 Task: Look for space in Tsiombe, Madagascar from 2nd September, 2023 to 5th September, 2023 for 1 adult in price range Rs.5000 to Rs.10000. Place can be private room with 1  bedroom having 1 bed and 1 bathroom. Property type can be house, flat, guest house, hotel. Booking option can be shelf check-in. Required host language is English.
Action: Mouse moved to (554, 75)
Screenshot: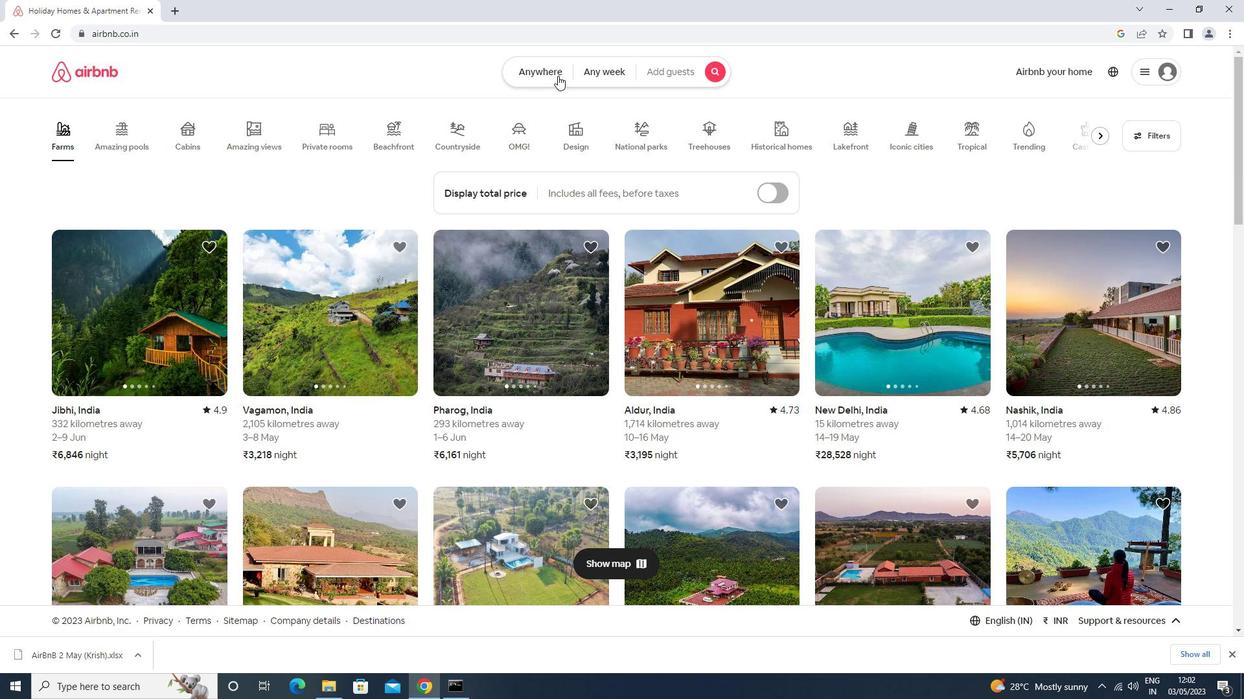 
Action: Mouse pressed left at (554, 75)
Screenshot: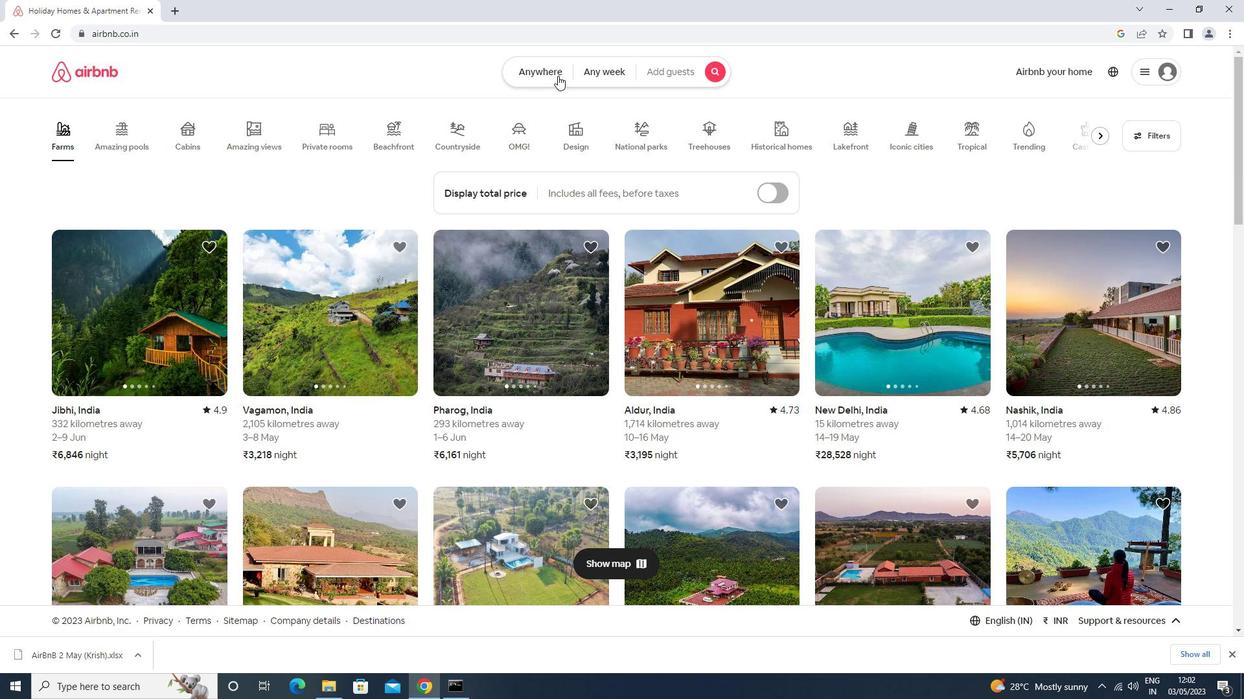 
Action: Mouse moved to (414, 126)
Screenshot: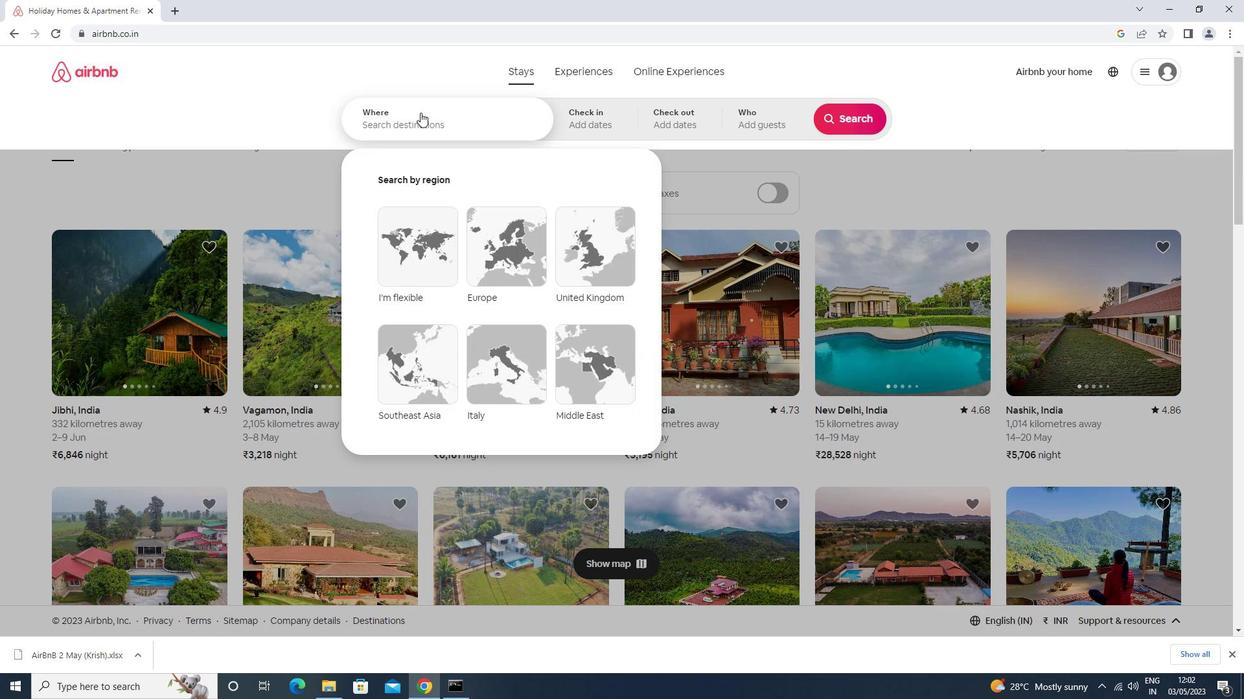 
Action: Mouse pressed left at (414, 126)
Screenshot: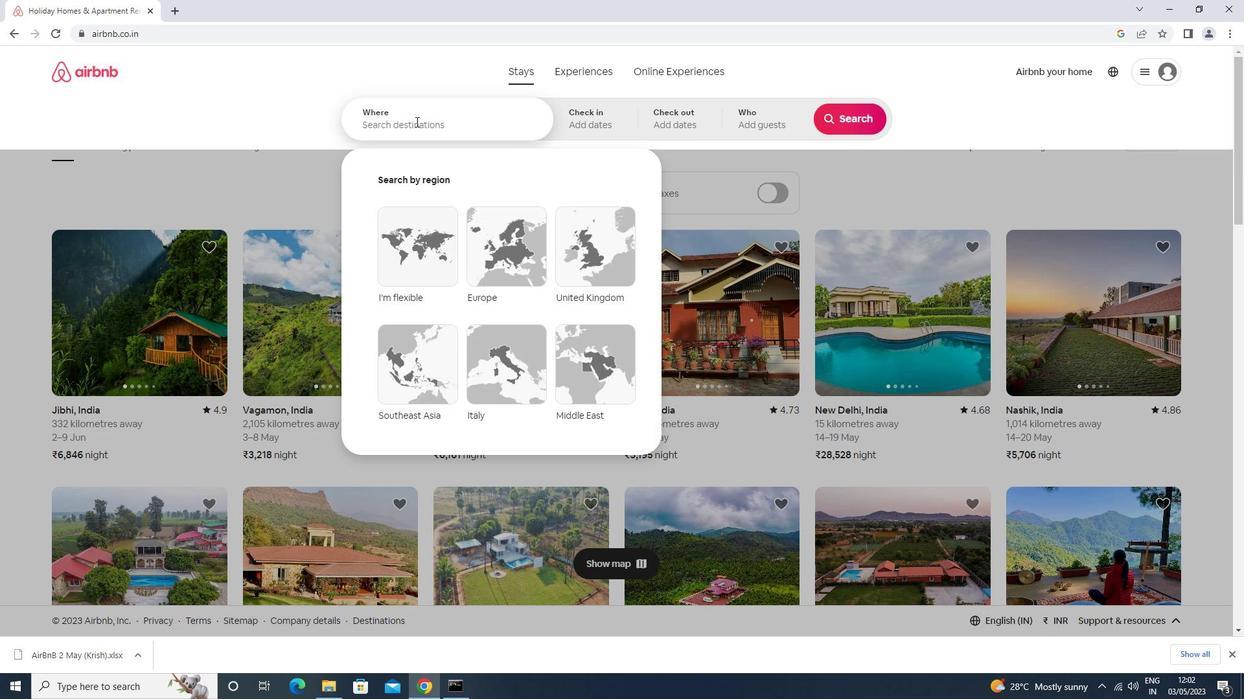 
Action: Mouse moved to (405, 130)
Screenshot: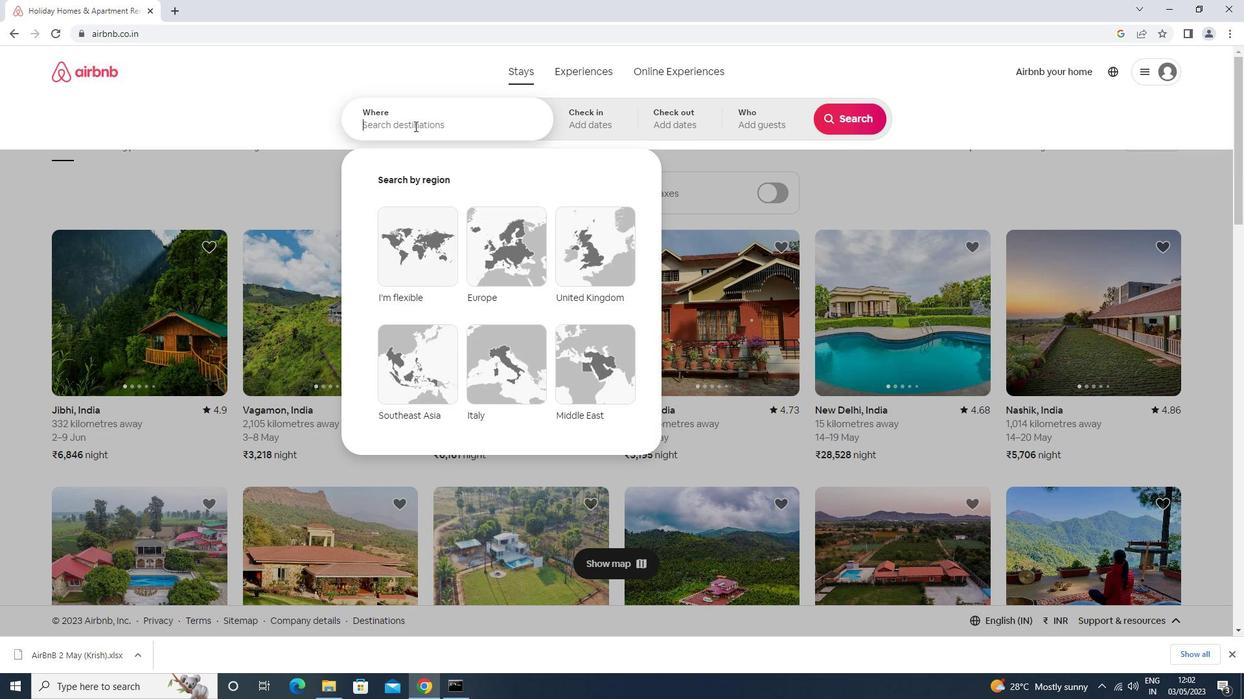 
Action: Key pressed t<Key.caps_lock><Key.caps_lock><Key.caps_lock>sisombe
Screenshot: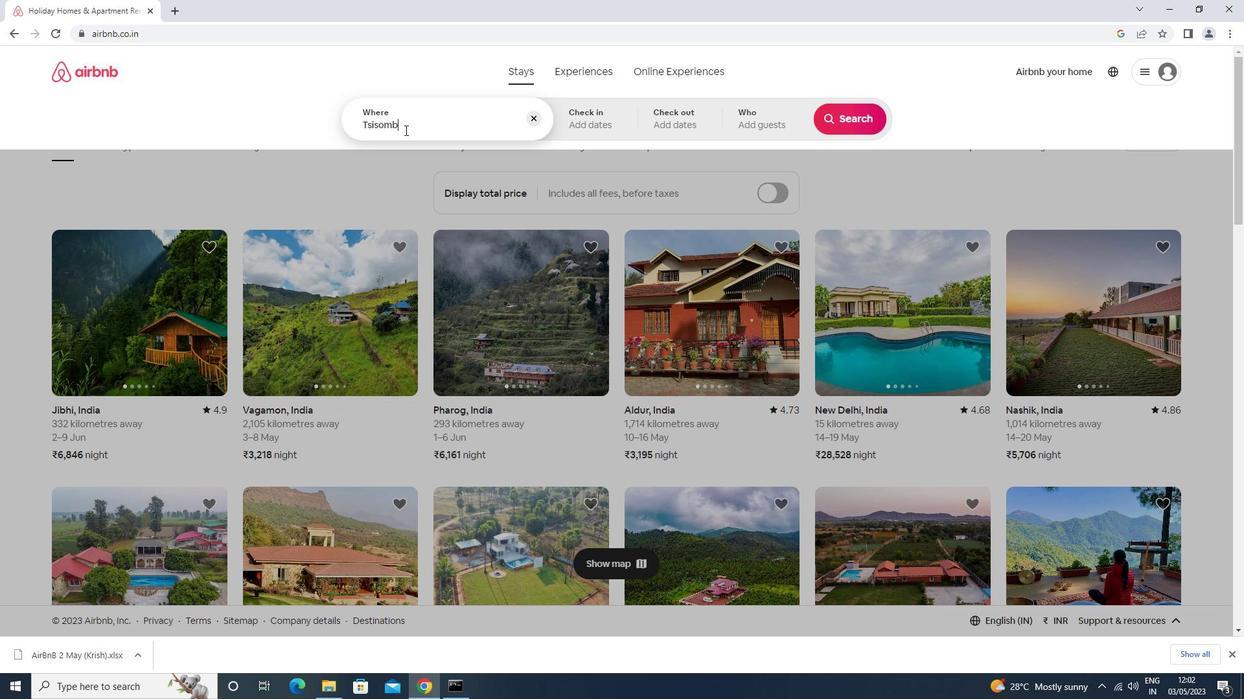 
Action: Mouse moved to (405, 132)
Screenshot: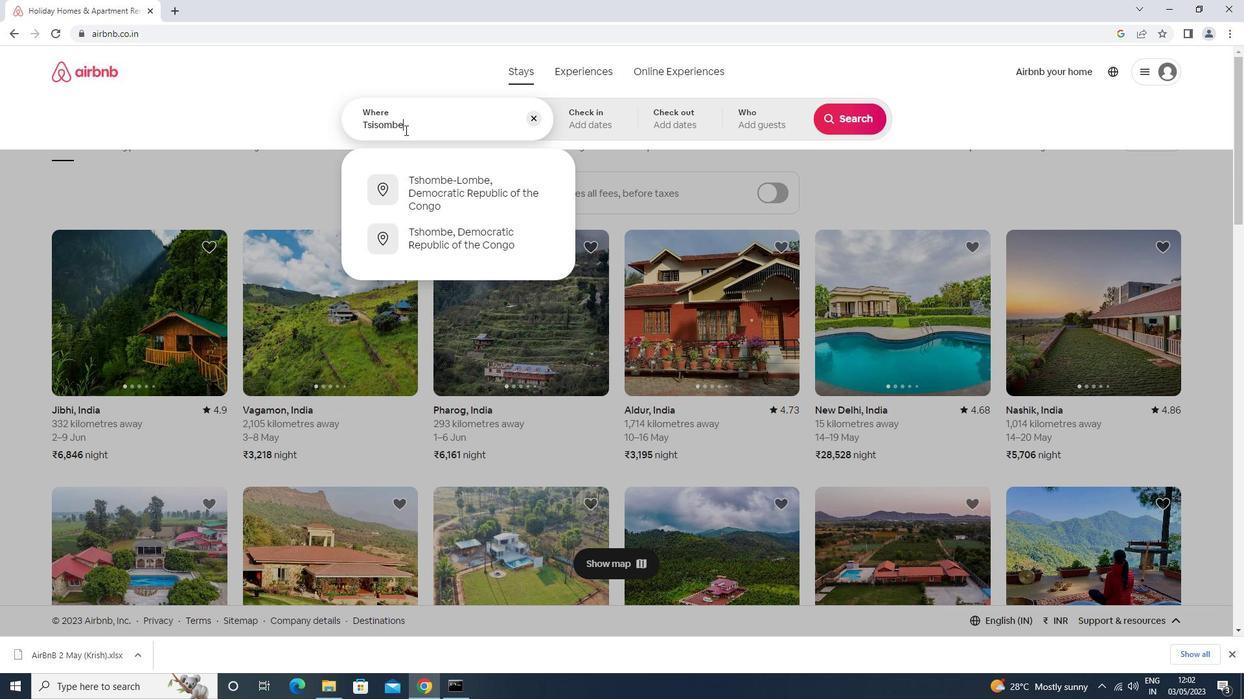 
Action: Key pressed <Key.enter>
Screenshot: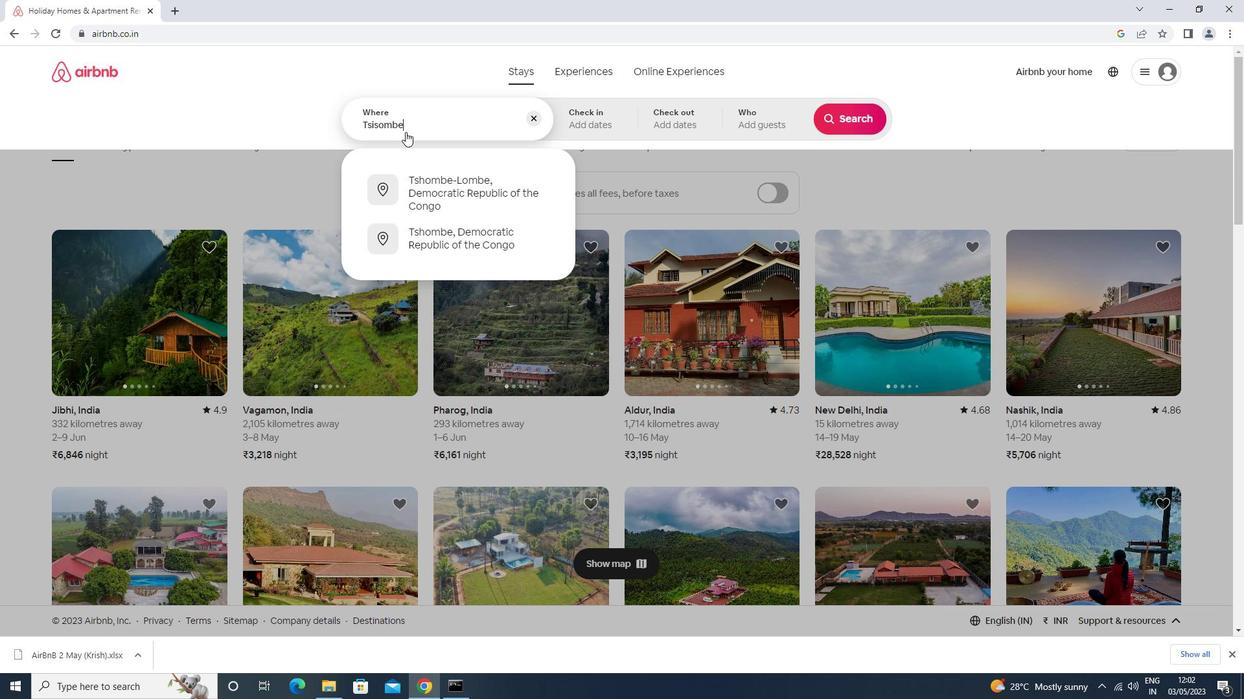 
Action: Mouse moved to (847, 229)
Screenshot: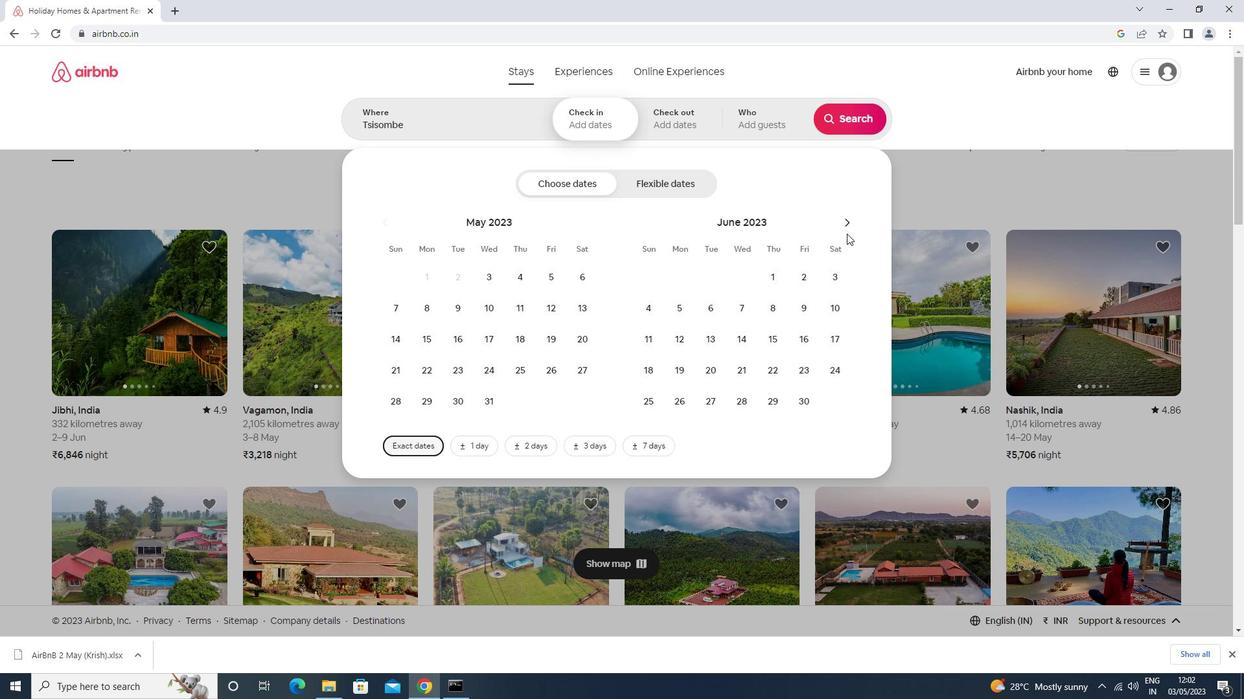 
Action: Mouse pressed left at (847, 229)
Screenshot: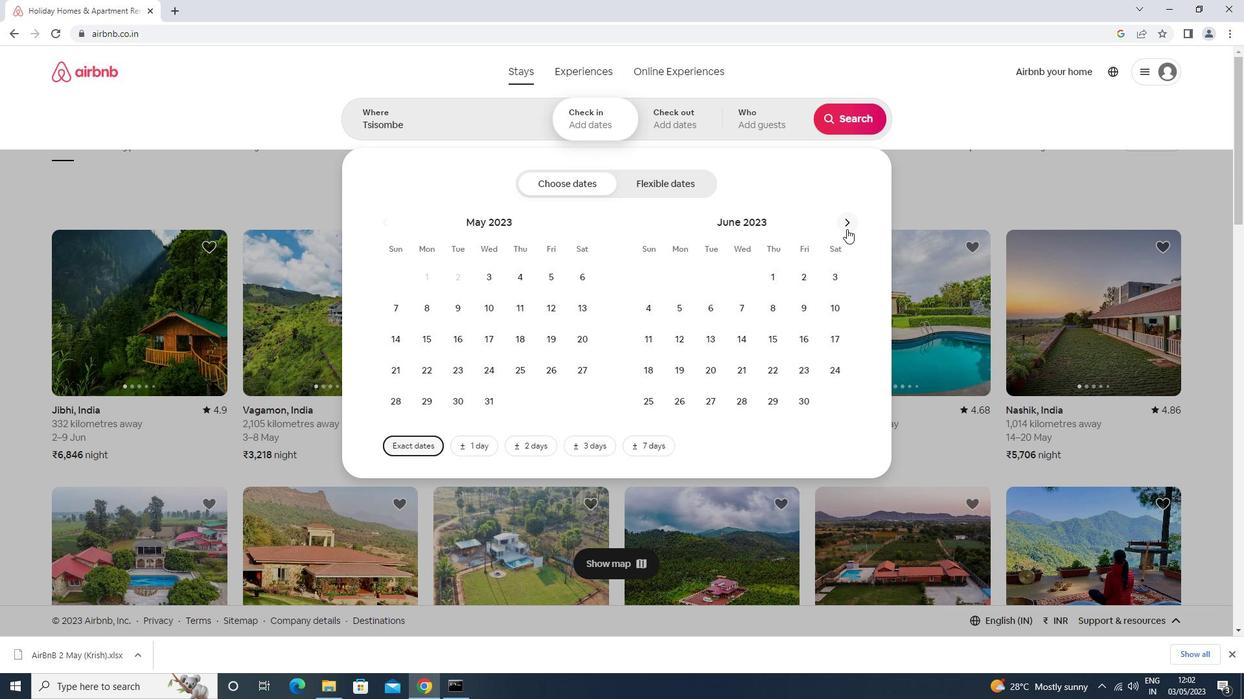 
Action: Mouse pressed left at (847, 229)
Screenshot: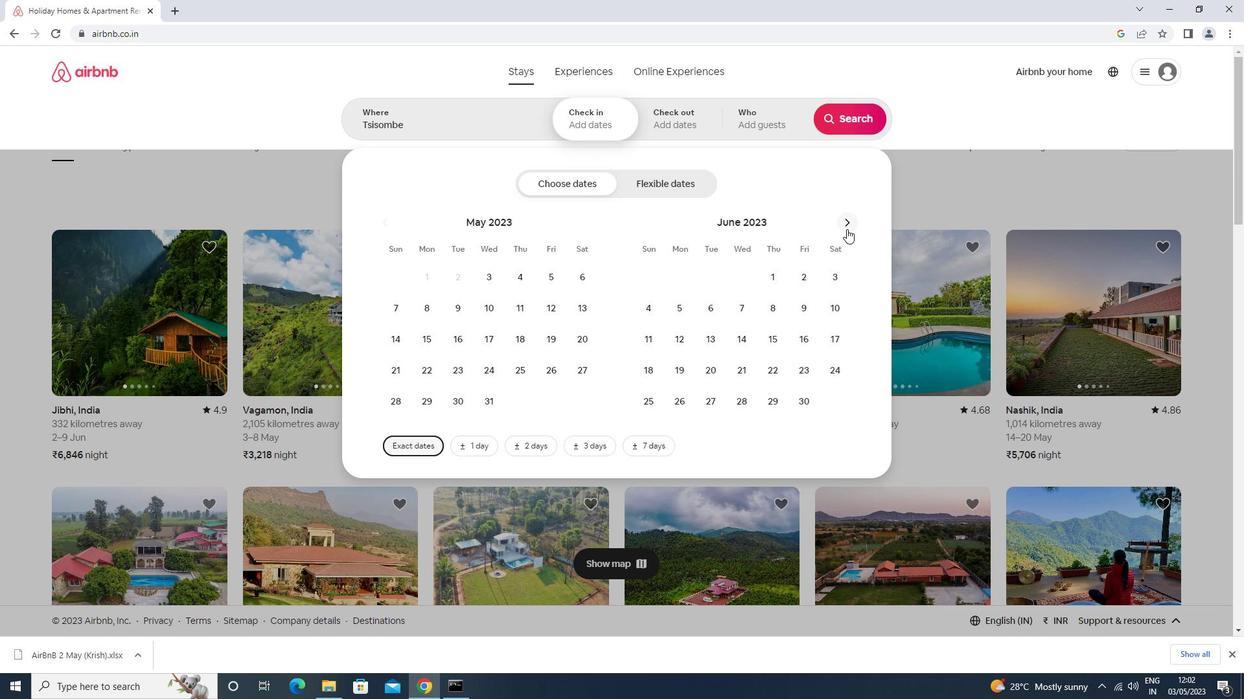 
Action: Mouse pressed left at (847, 229)
Screenshot: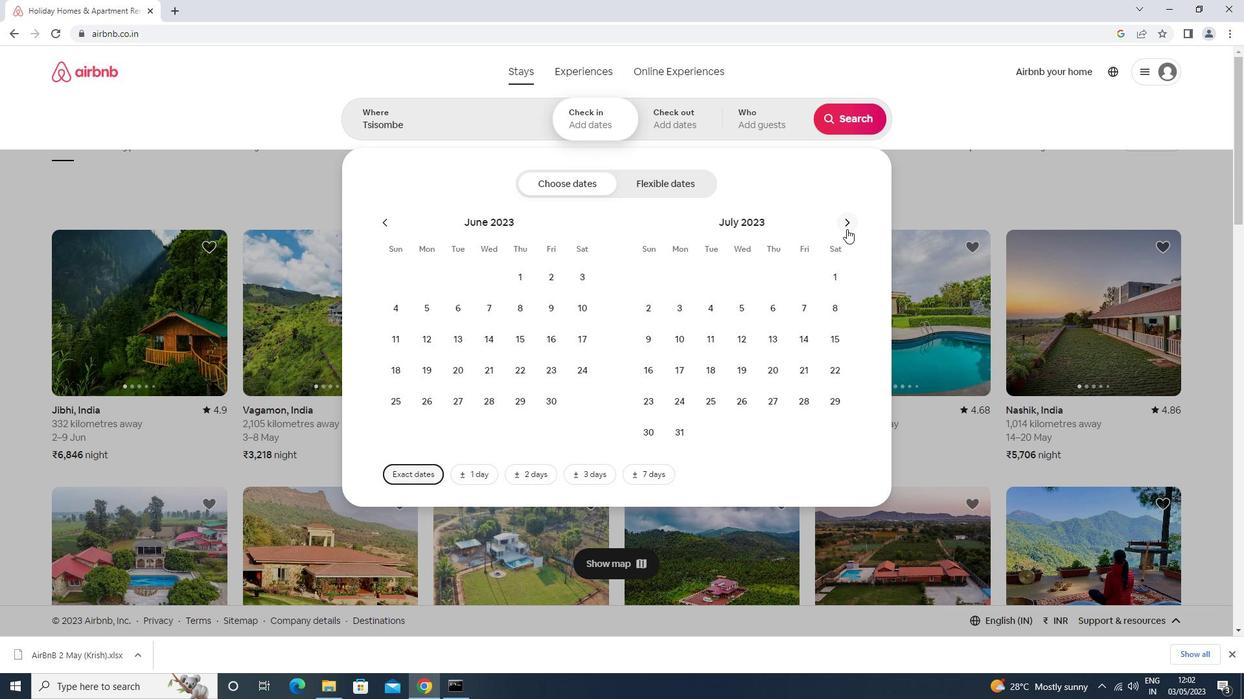 
Action: Mouse moved to (850, 226)
Screenshot: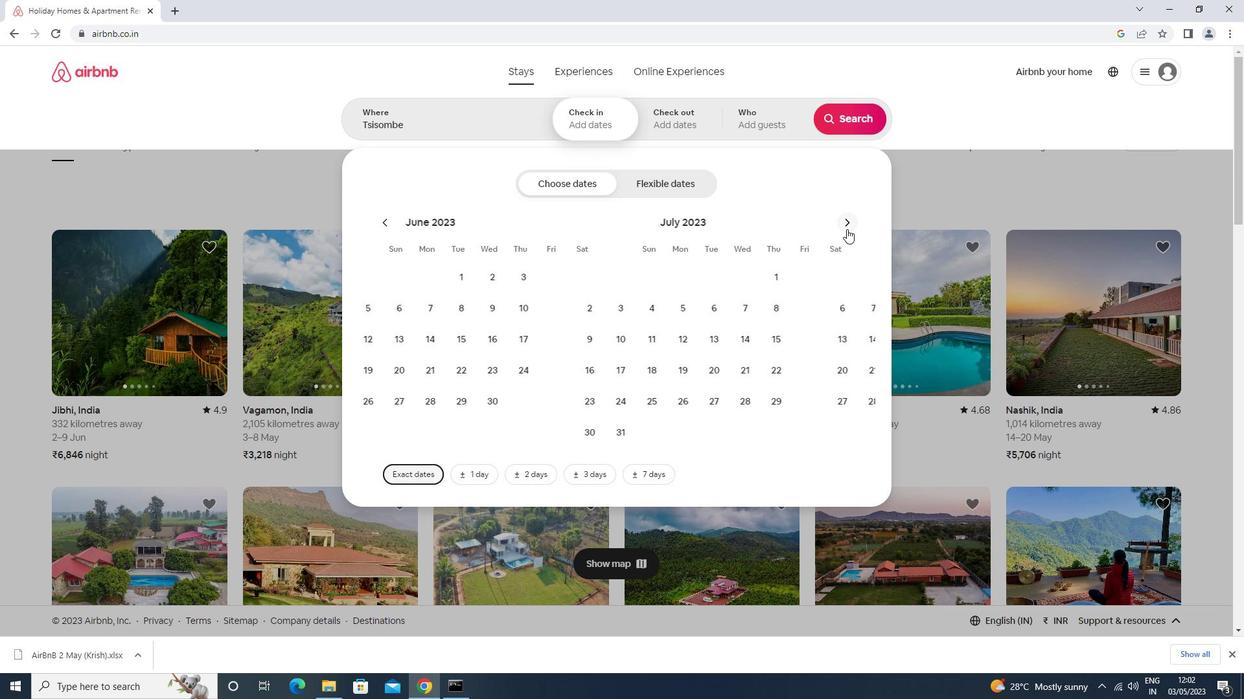 
Action: Mouse pressed left at (850, 226)
Screenshot: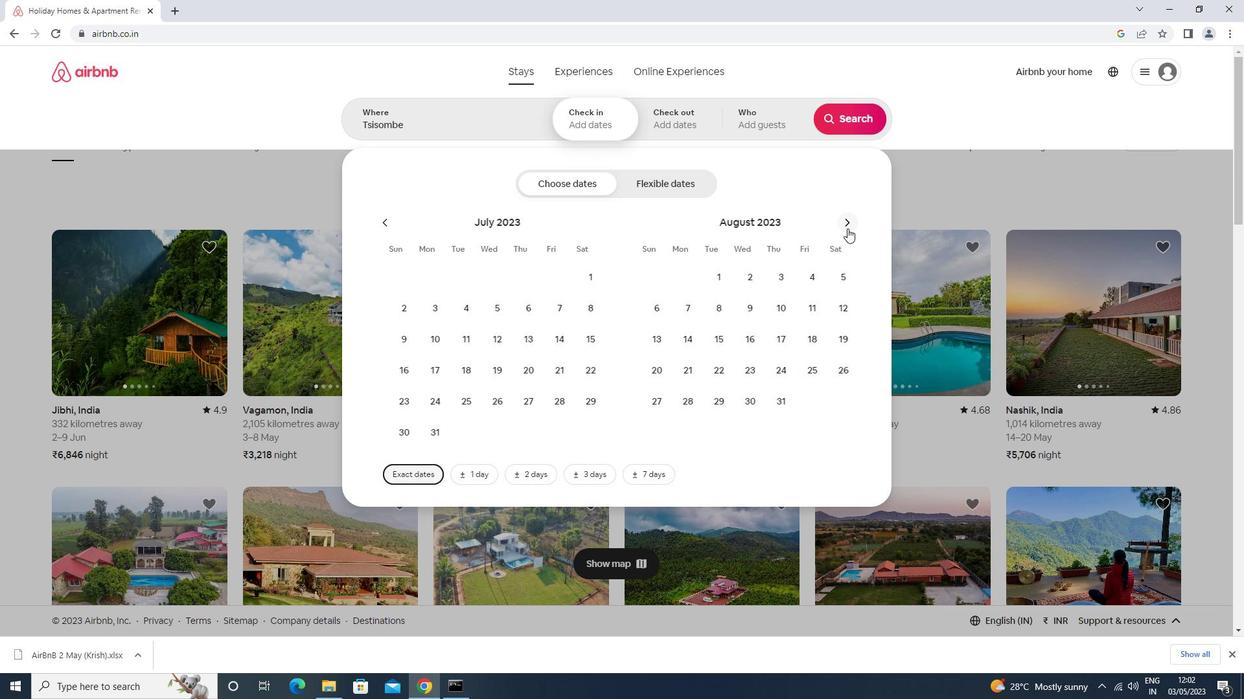 
Action: Mouse moved to (838, 281)
Screenshot: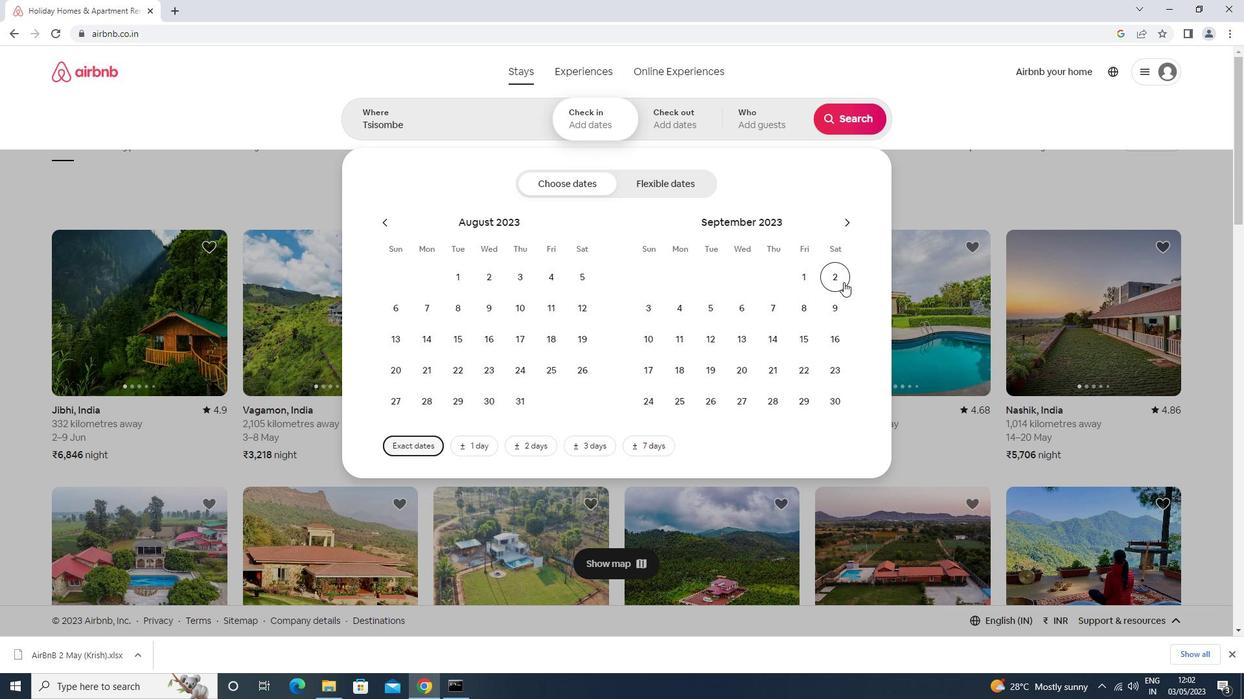 
Action: Mouse pressed left at (838, 281)
Screenshot: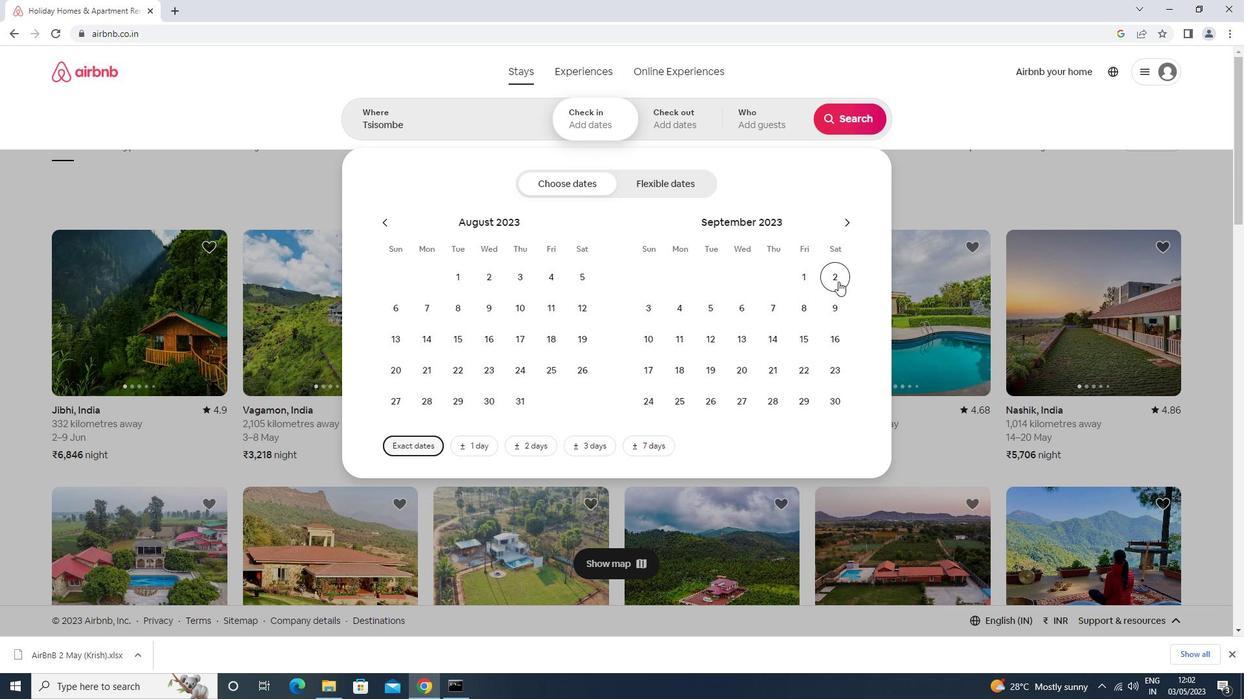 
Action: Mouse moved to (705, 308)
Screenshot: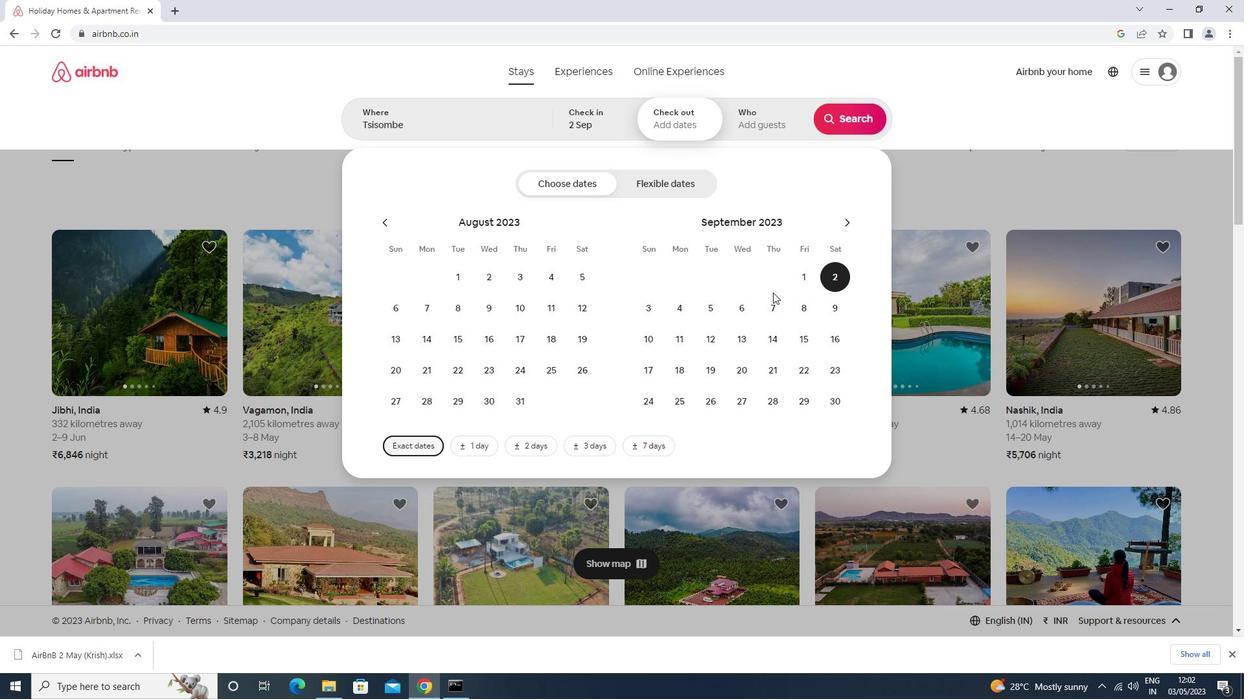 
Action: Mouse pressed left at (705, 308)
Screenshot: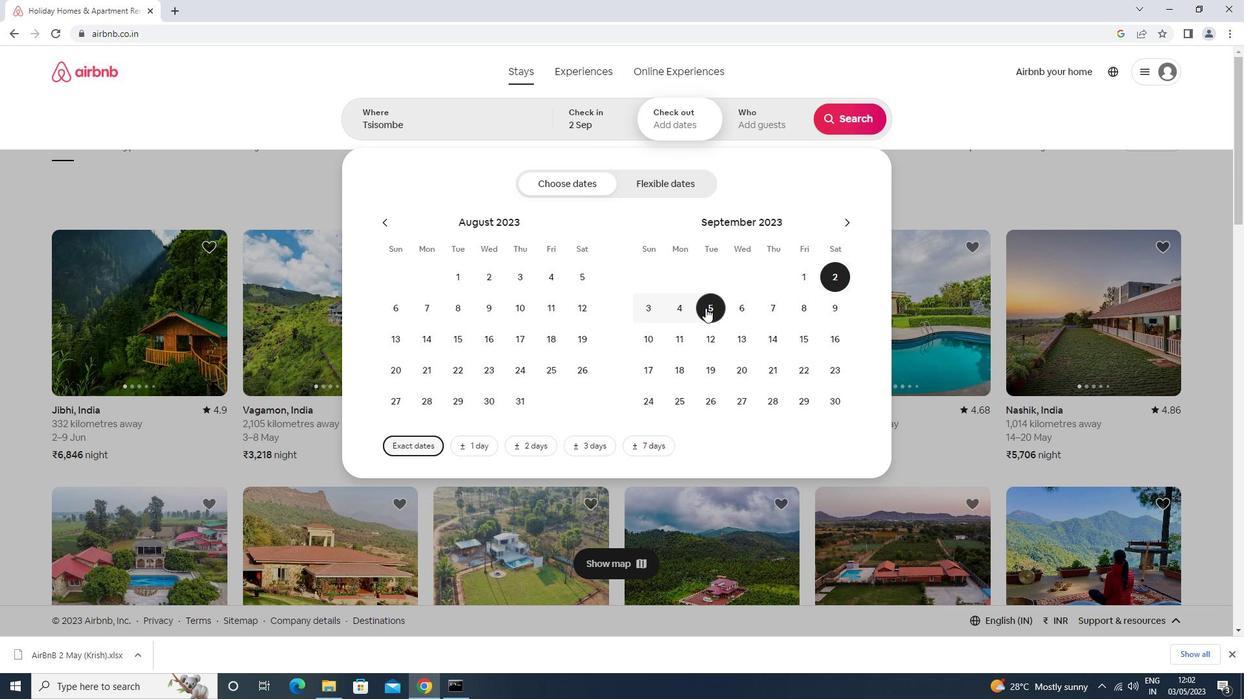 
Action: Mouse moved to (743, 122)
Screenshot: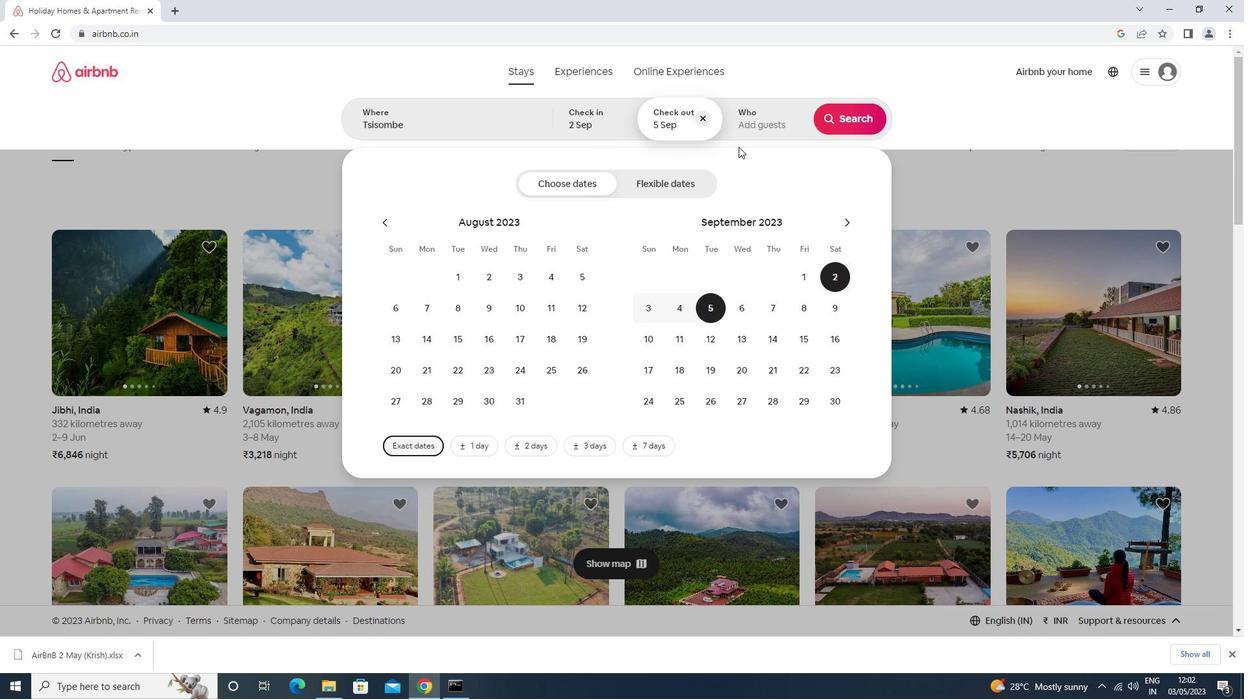 
Action: Mouse pressed left at (743, 122)
Screenshot: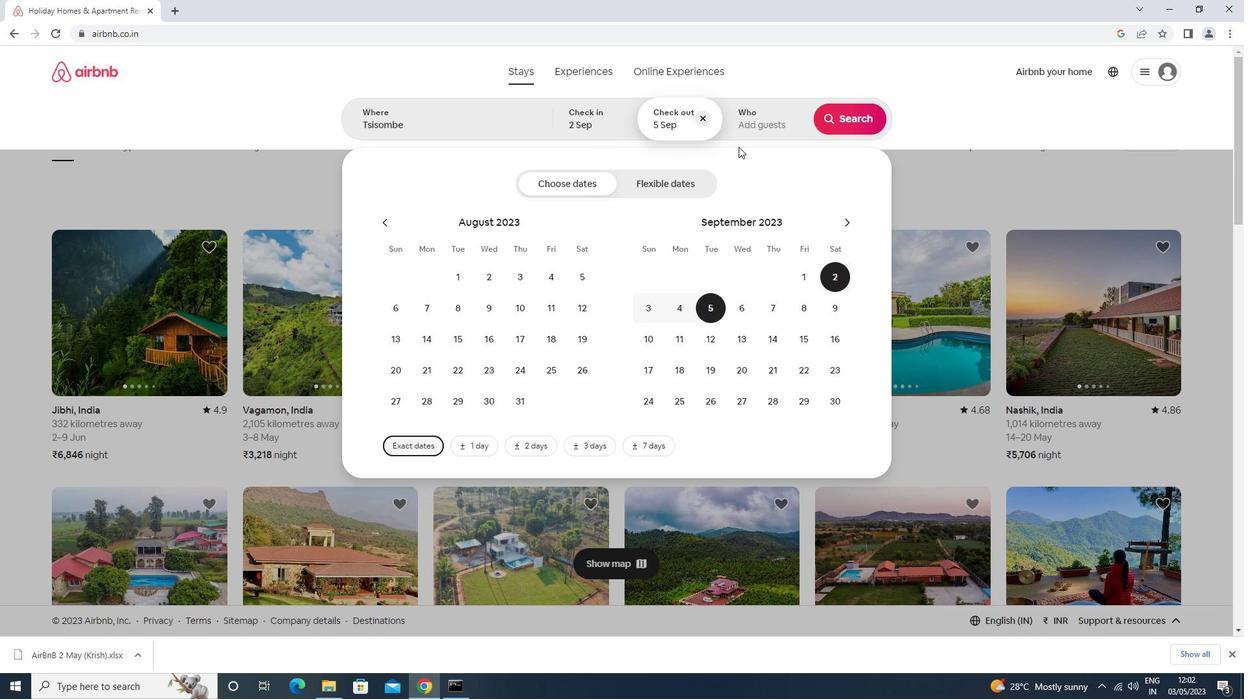 
Action: Mouse moved to (850, 190)
Screenshot: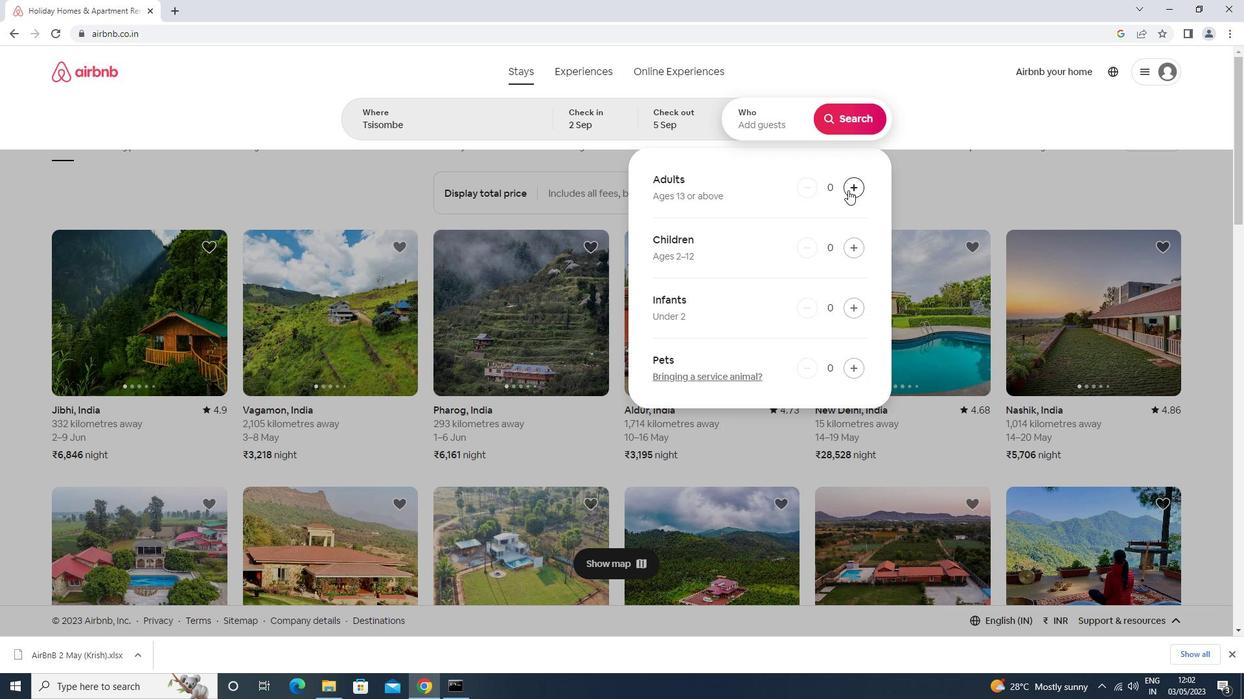 
Action: Mouse pressed left at (850, 190)
Screenshot: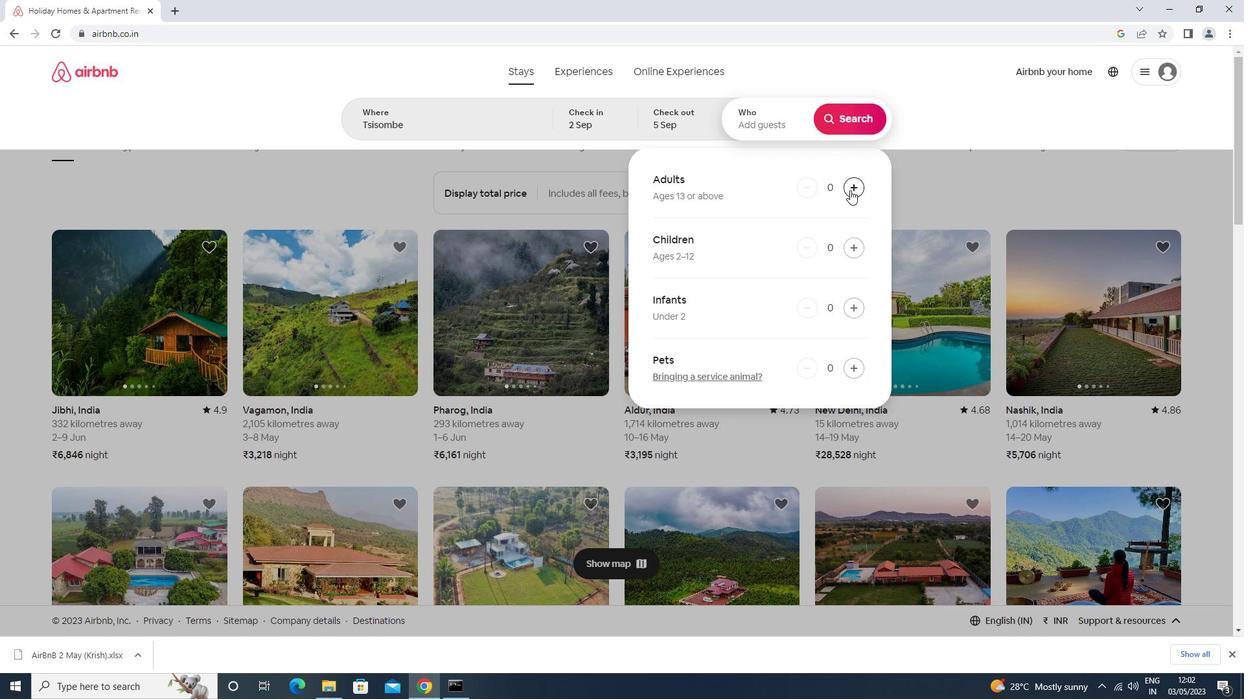 
Action: Mouse moved to (855, 119)
Screenshot: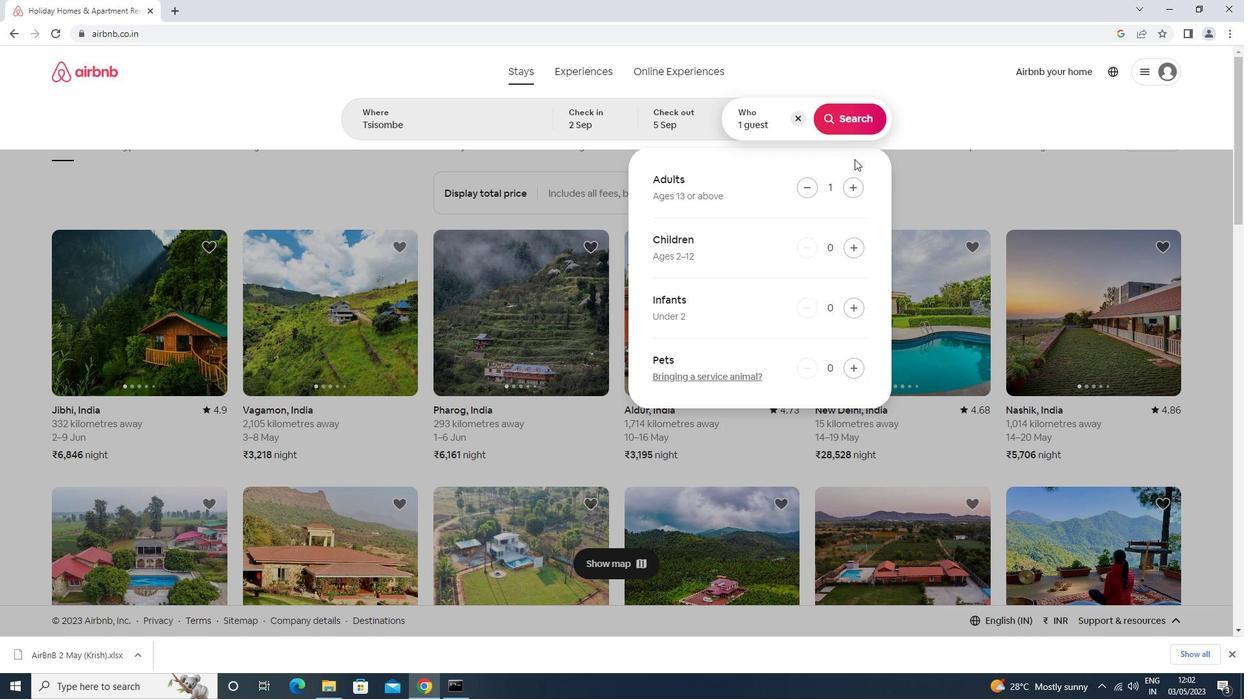 
Action: Mouse pressed left at (855, 119)
Screenshot: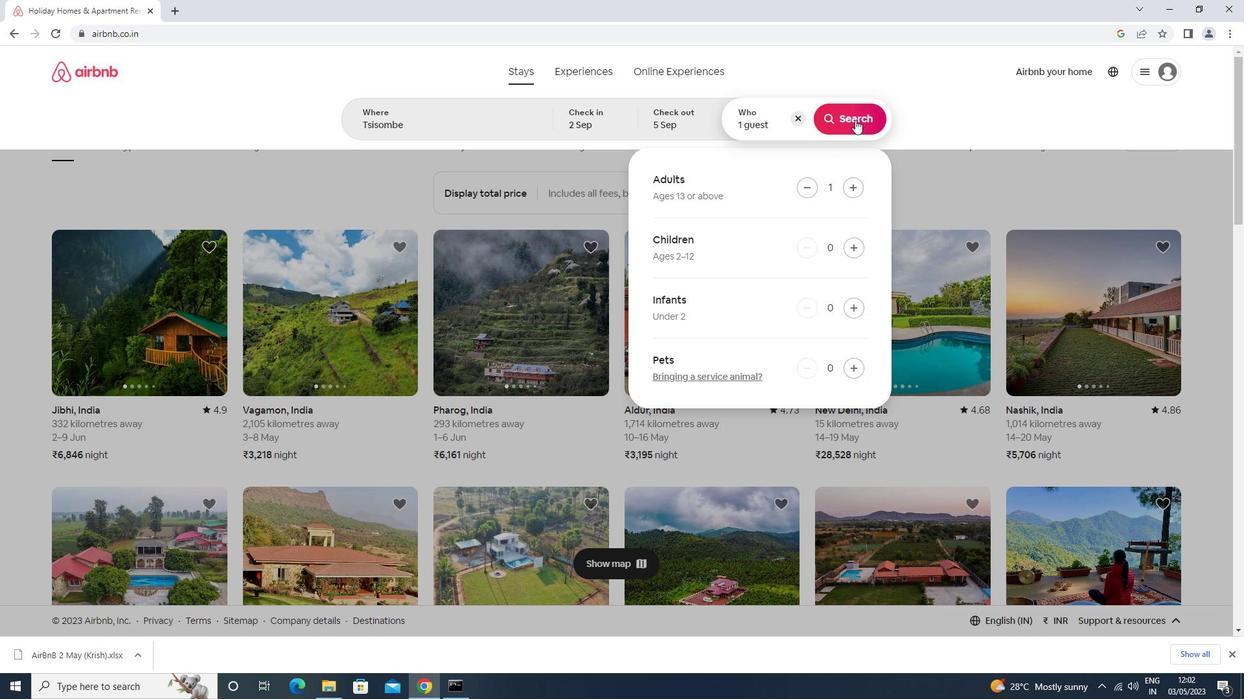
Action: Mouse moved to (1186, 131)
Screenshot: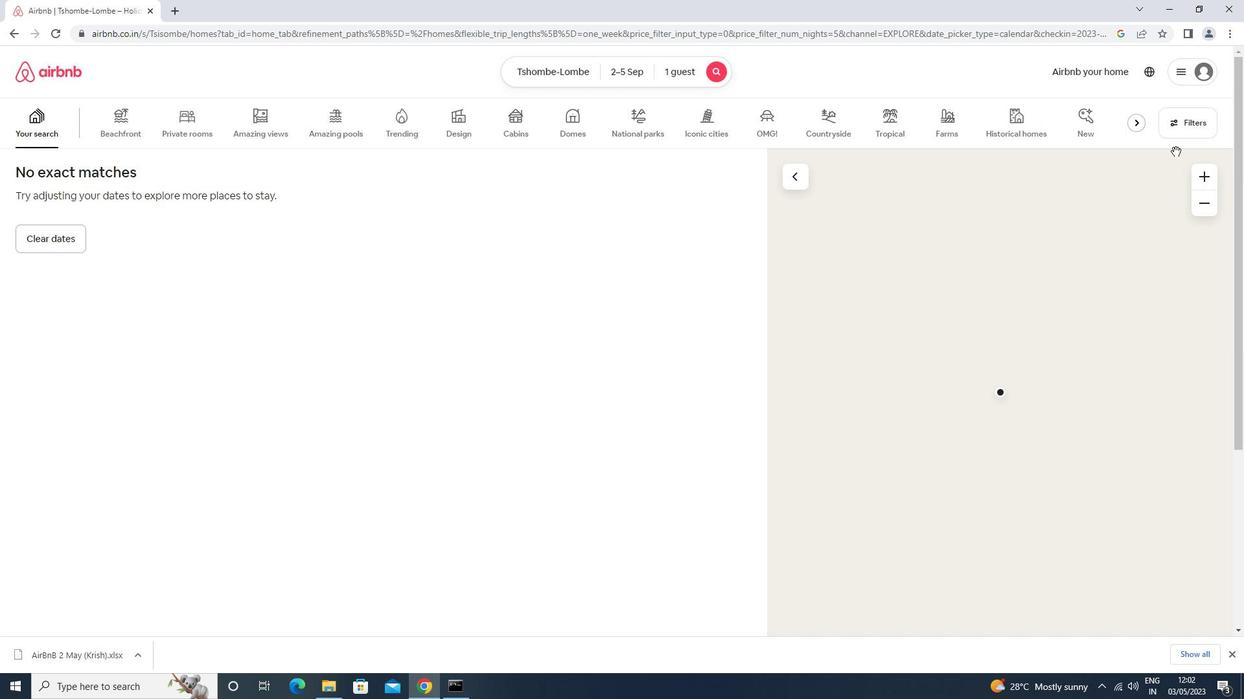 
Action: Mouse pressed left at (1186, 131)
Screenshot: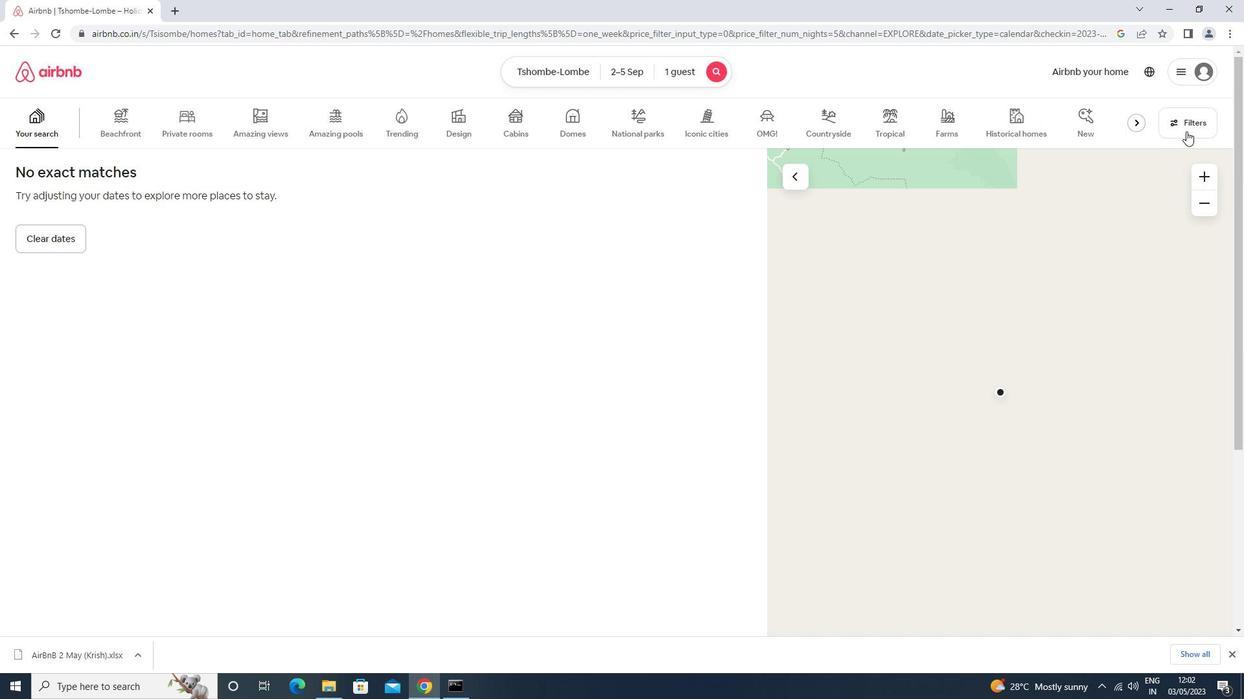 
Action: Mouse moved to (534, 208)
Screenshot: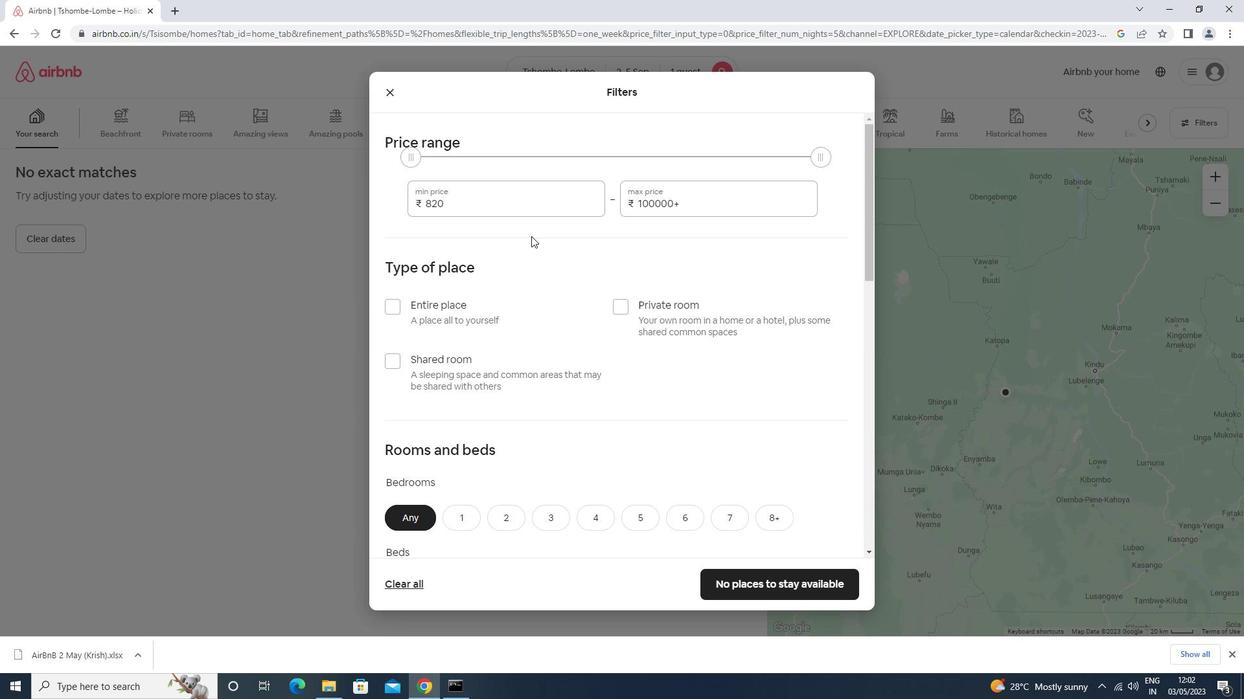 
Action: Mouse pressed left at (534, 208)
Screenshot: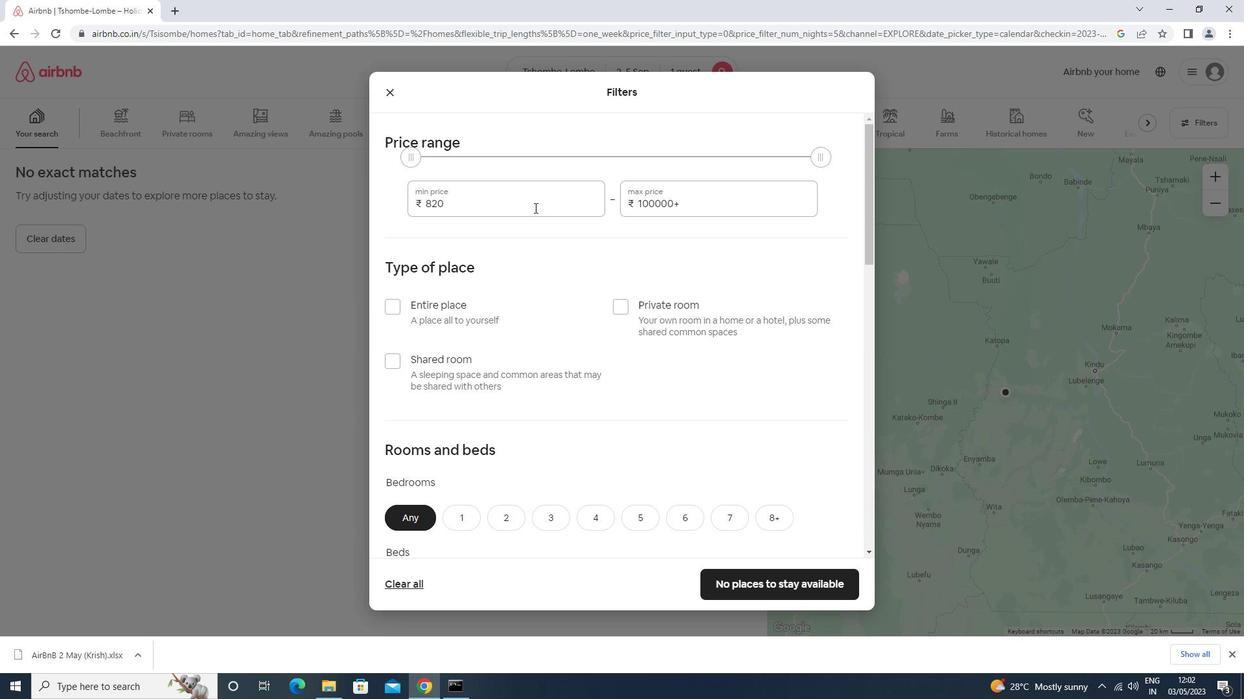 
Action: Key pressed <Key.backspace><Key.backspace><Key.backspace><Key.backspace><Key.backspace><Key.backspace>5000<Key.tab>10000
Screenshot: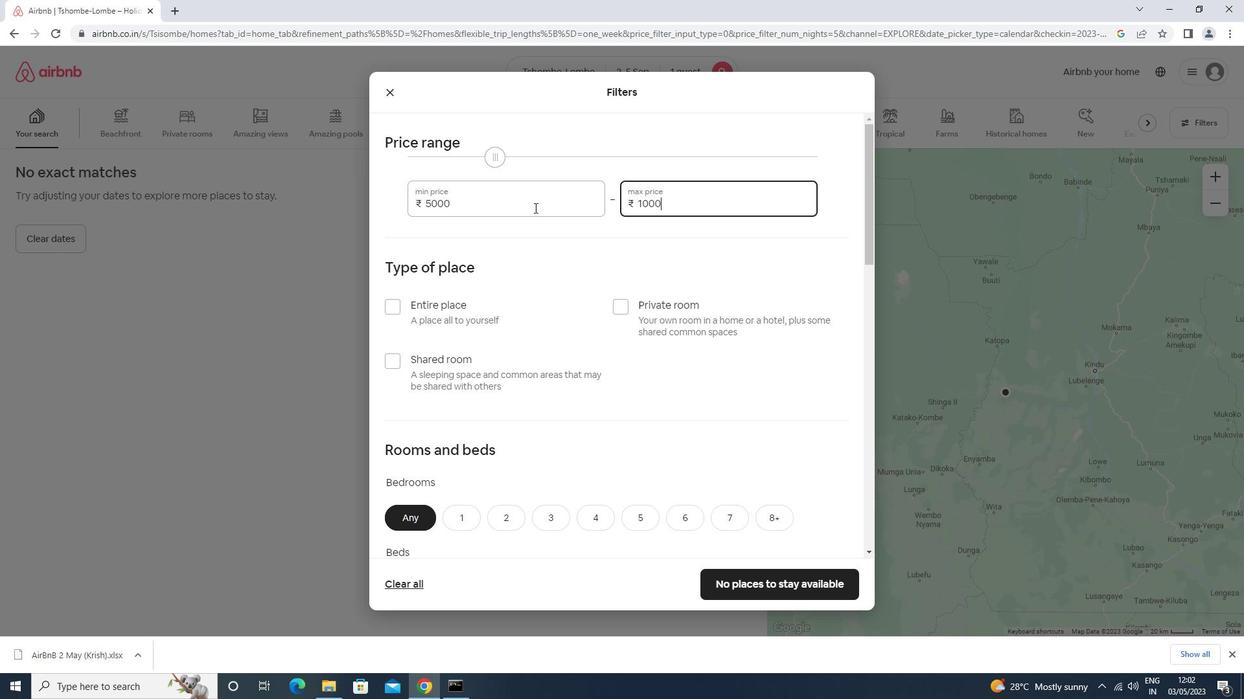 
Action: Mouse moved to (624, 303)
Screenshot: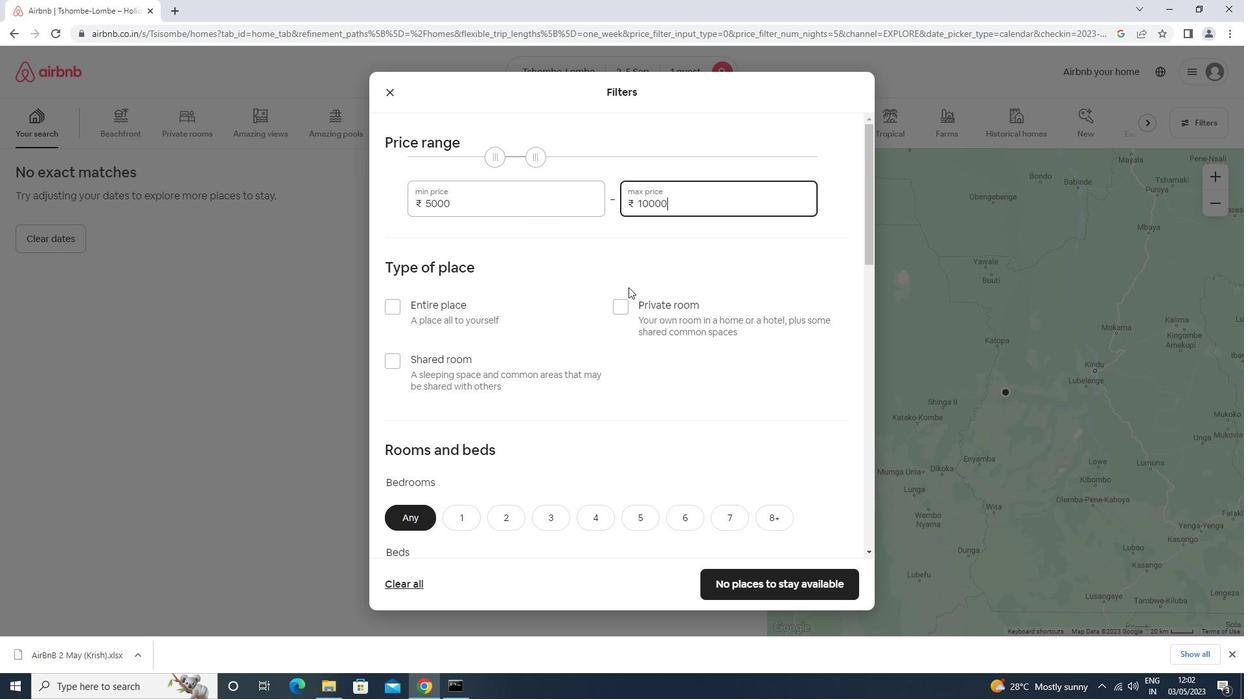 
Action: Mouse pressed left at (624, 303)
Screenshot: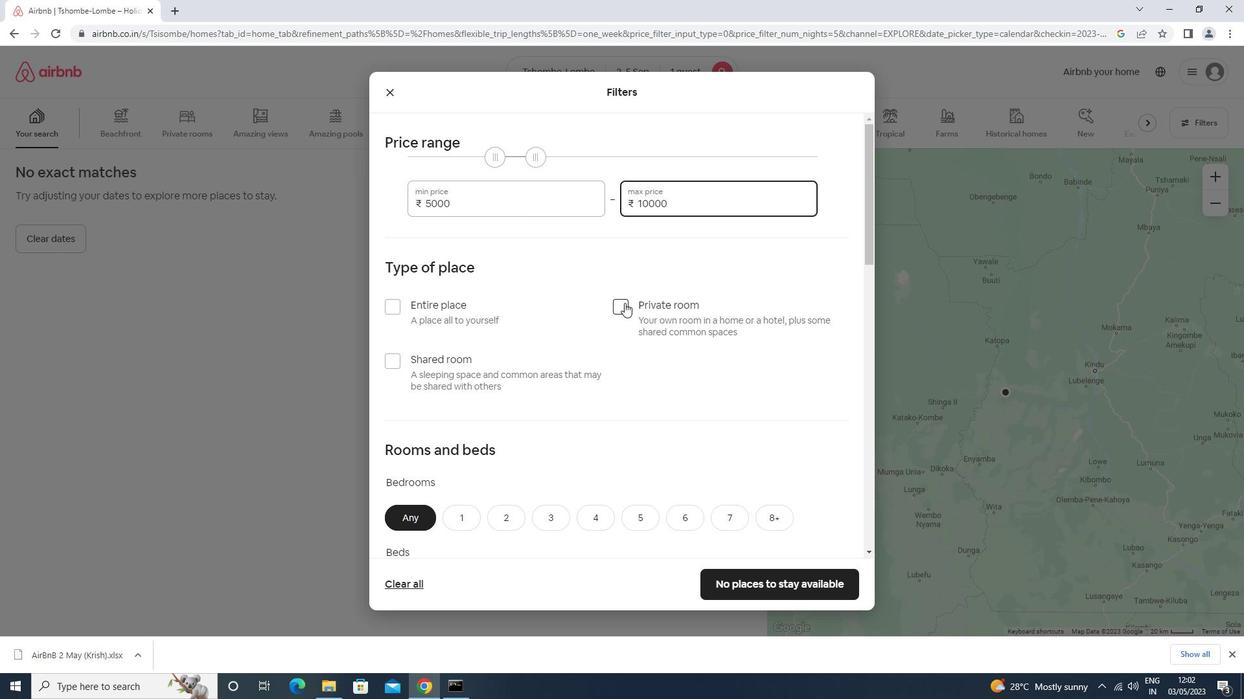 
Action: Mouse moved to (625, 297)
Screenshot: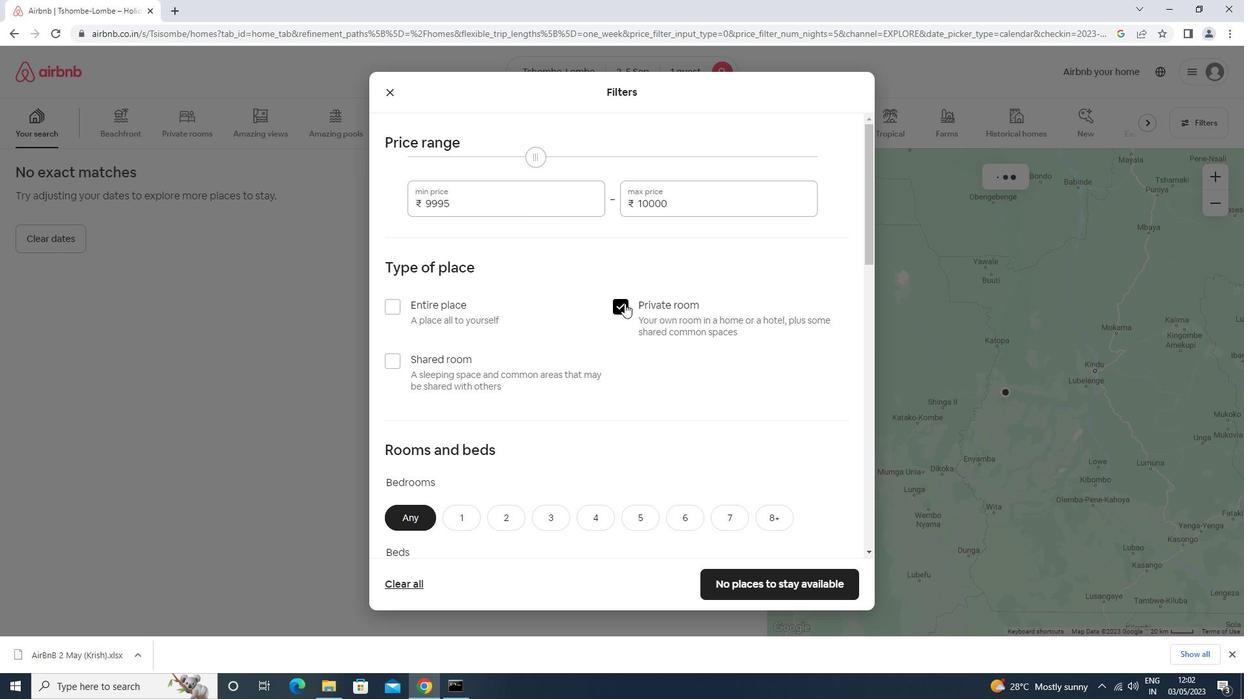 
Action: Mouse scrolled (625, 296) with delta (0, 0)
Screenshot: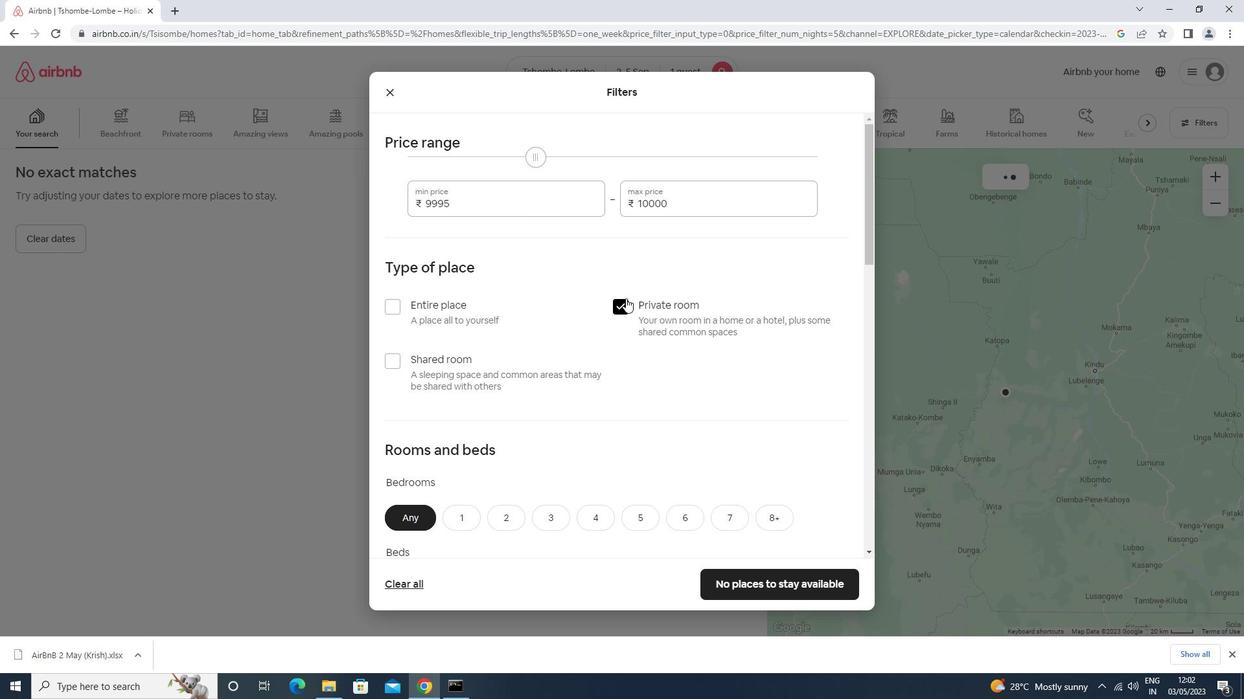 
Action: Mouse moved to (624, 297)
Screenshot: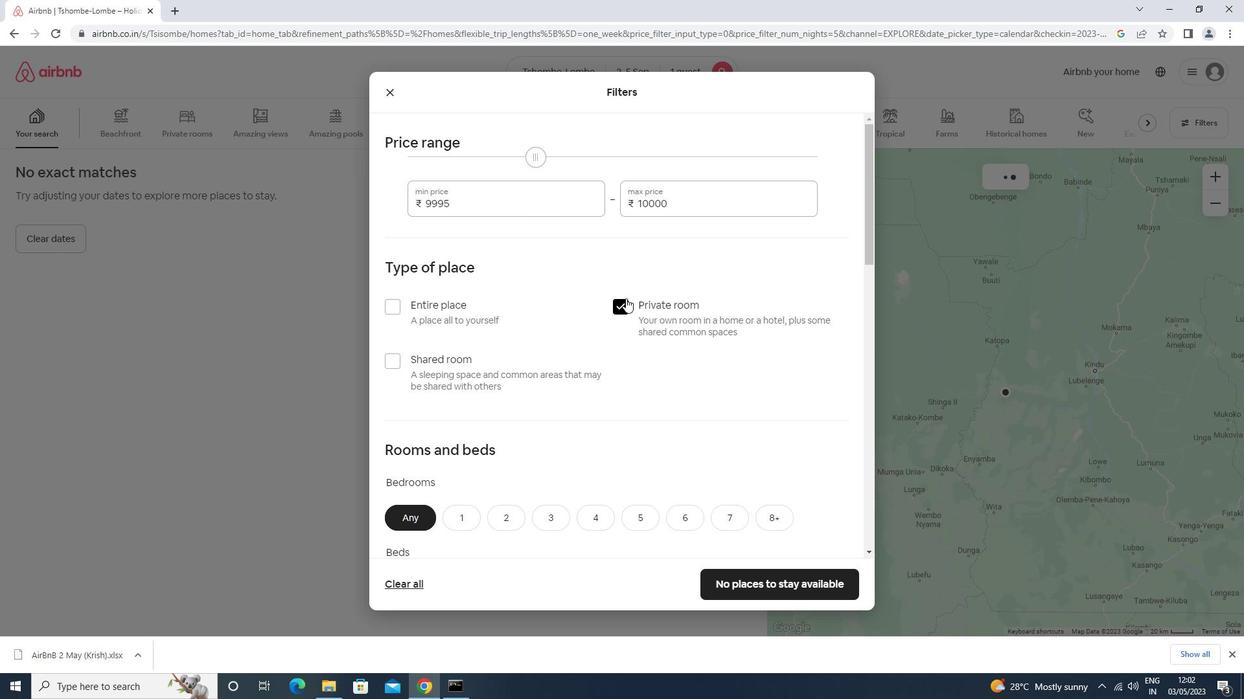 
Action: Mouse scrolled (624, 296) with delta (0, 0)
Screenshot: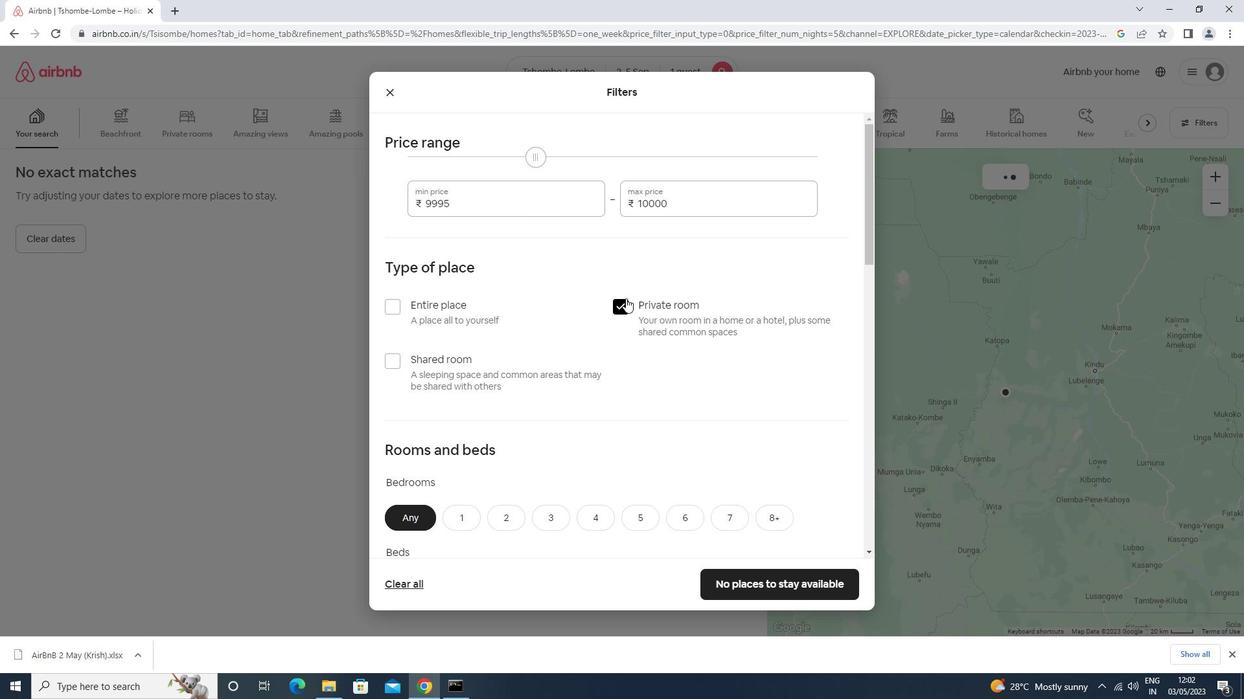 
Action: Mouse scrolled (624, 296) with delta (0, 0)
Screenshot: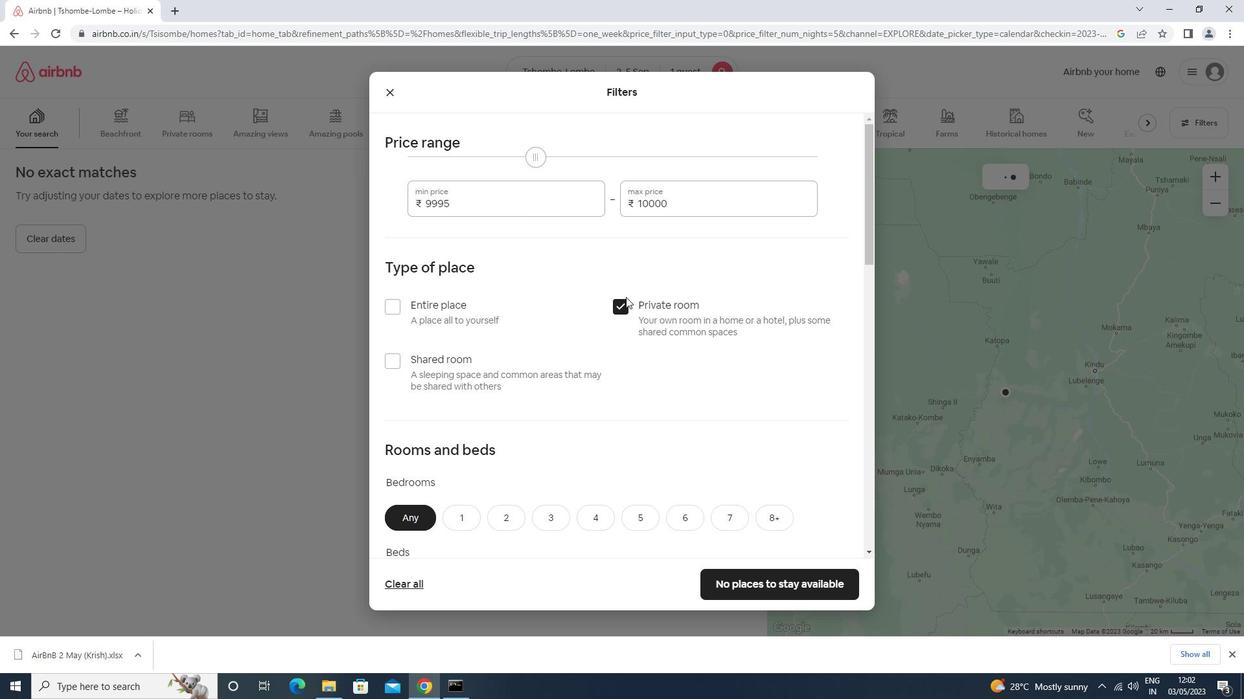 
Action: Mouse moved to (622, 297)
Screenshot: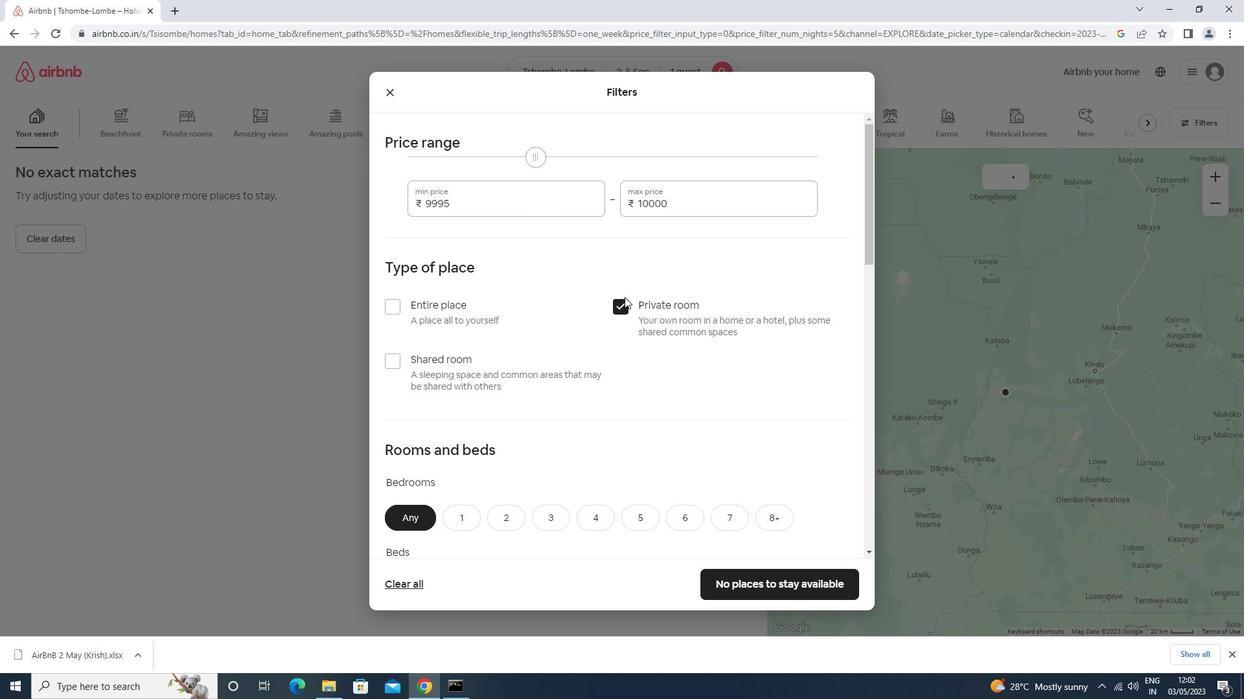 
Action: Mouse scrolled (622, 296) with delta (0, 0)
Screenshot: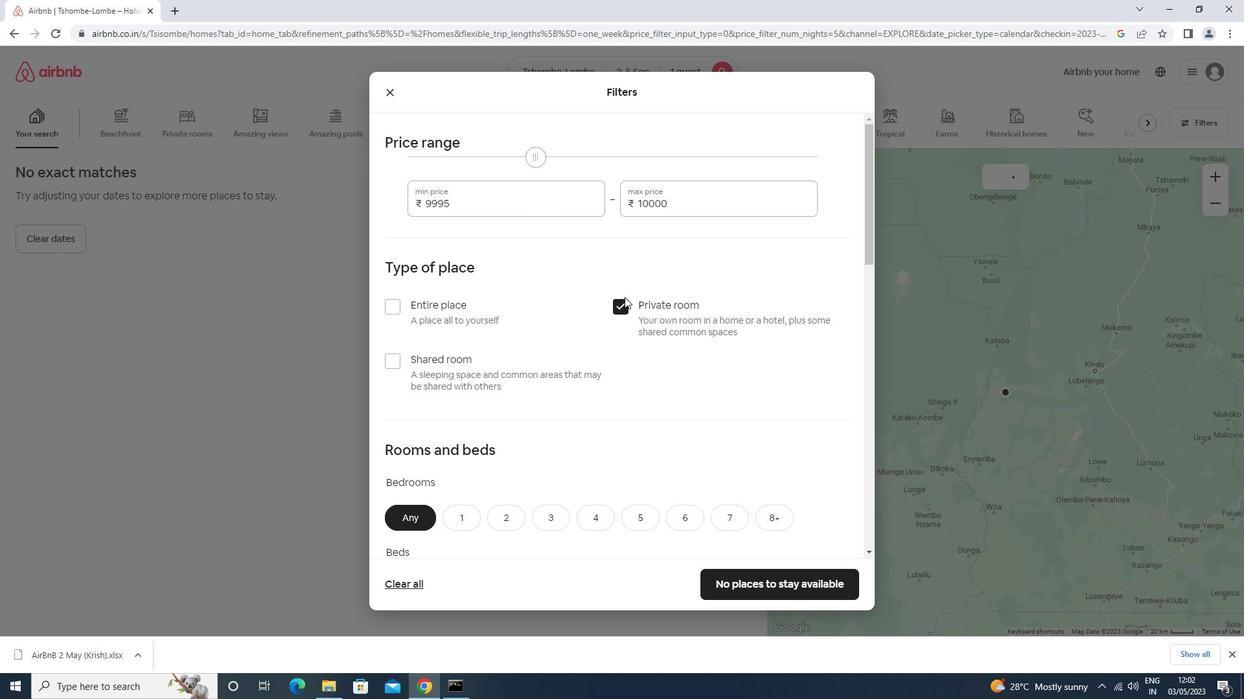
Action: Mouse moved to (465, 259)
Screenshot: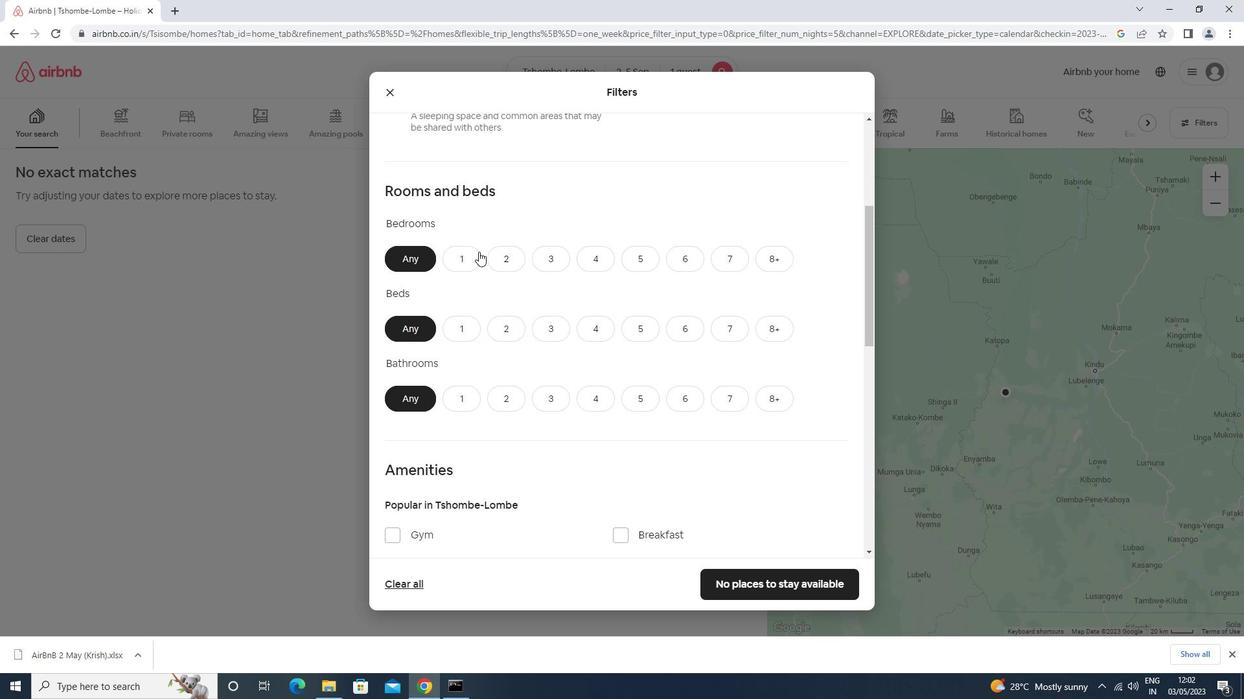 
Action: Mouse pressed left at (465, 259)
Screenshot: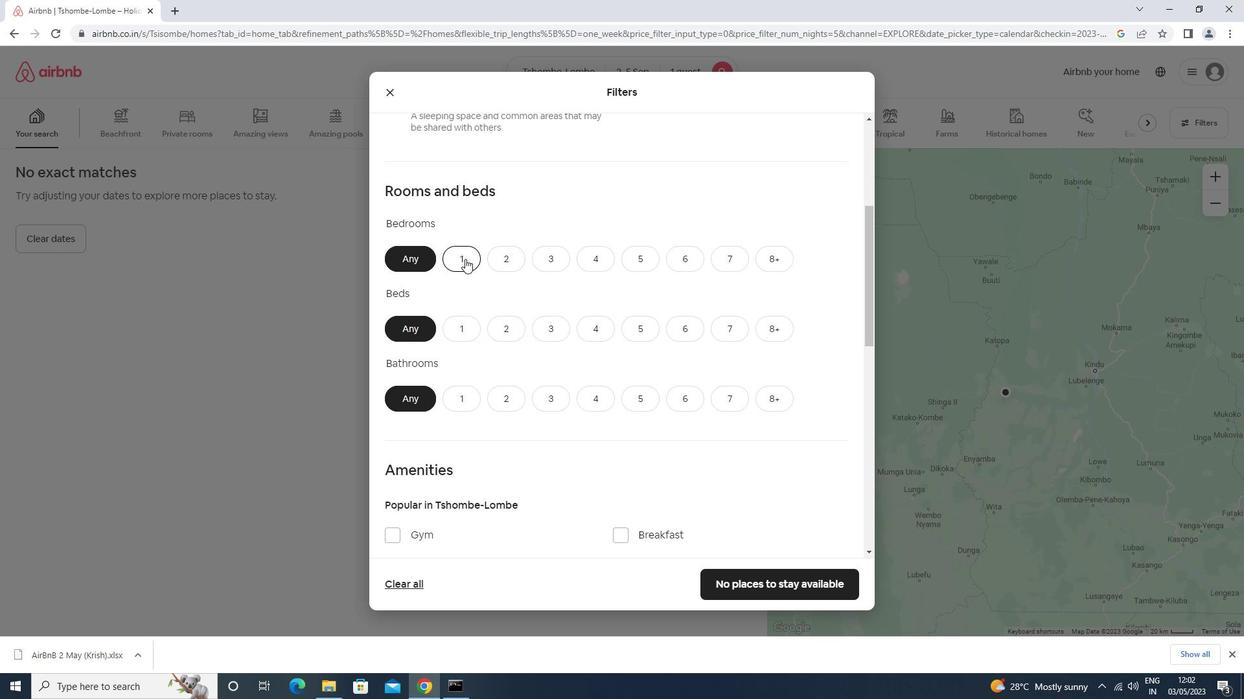 
Action: Mouse moved to (471, 330)
Screenshot: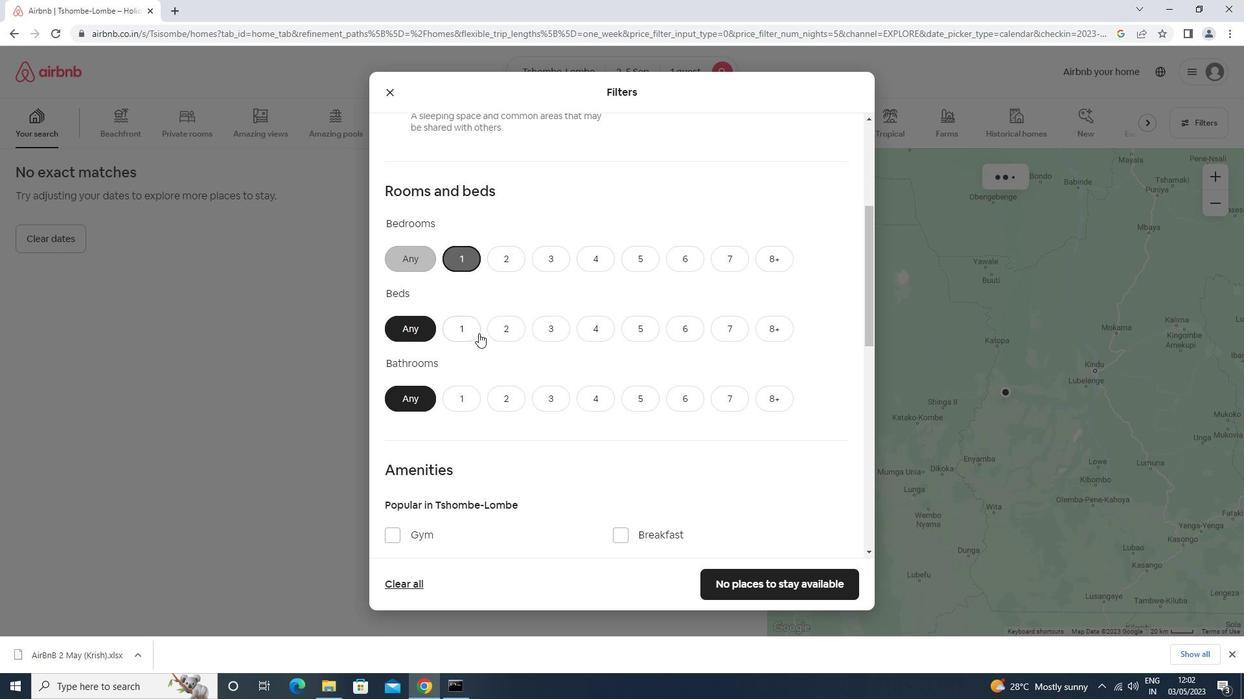 
Action: Mouse pressed left at (471, 330)
Screenshot: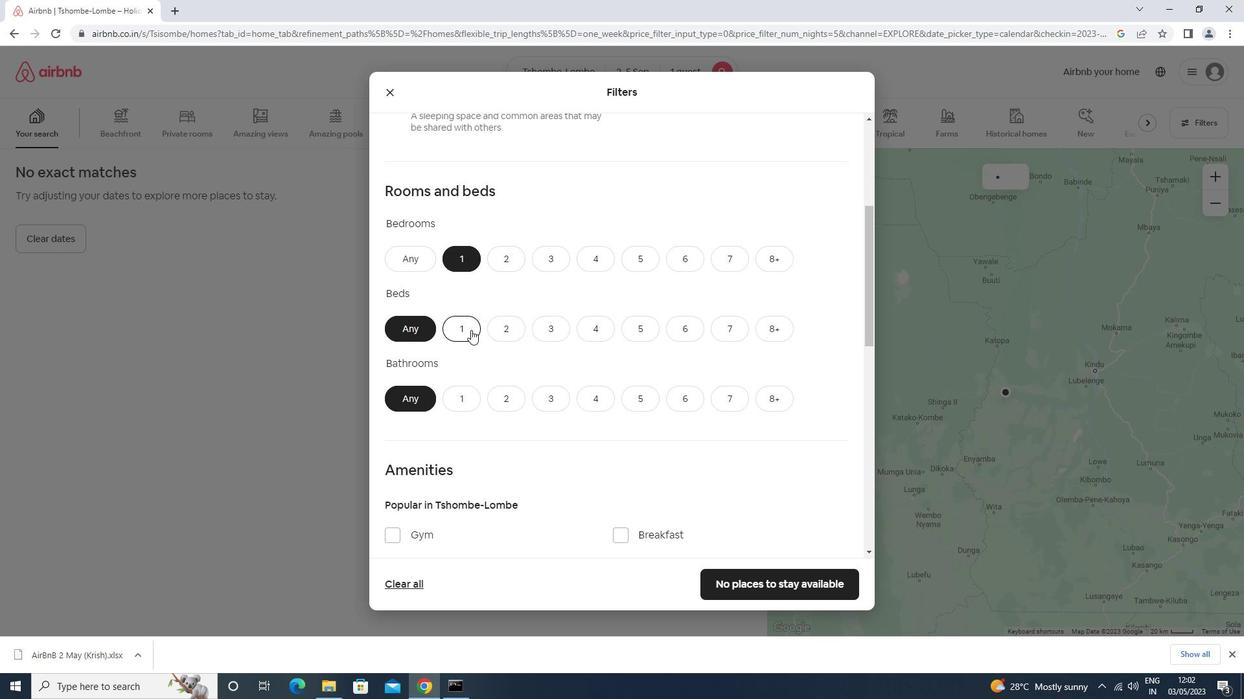 
Action: Mouse moved to (460, 392)
Screenshot: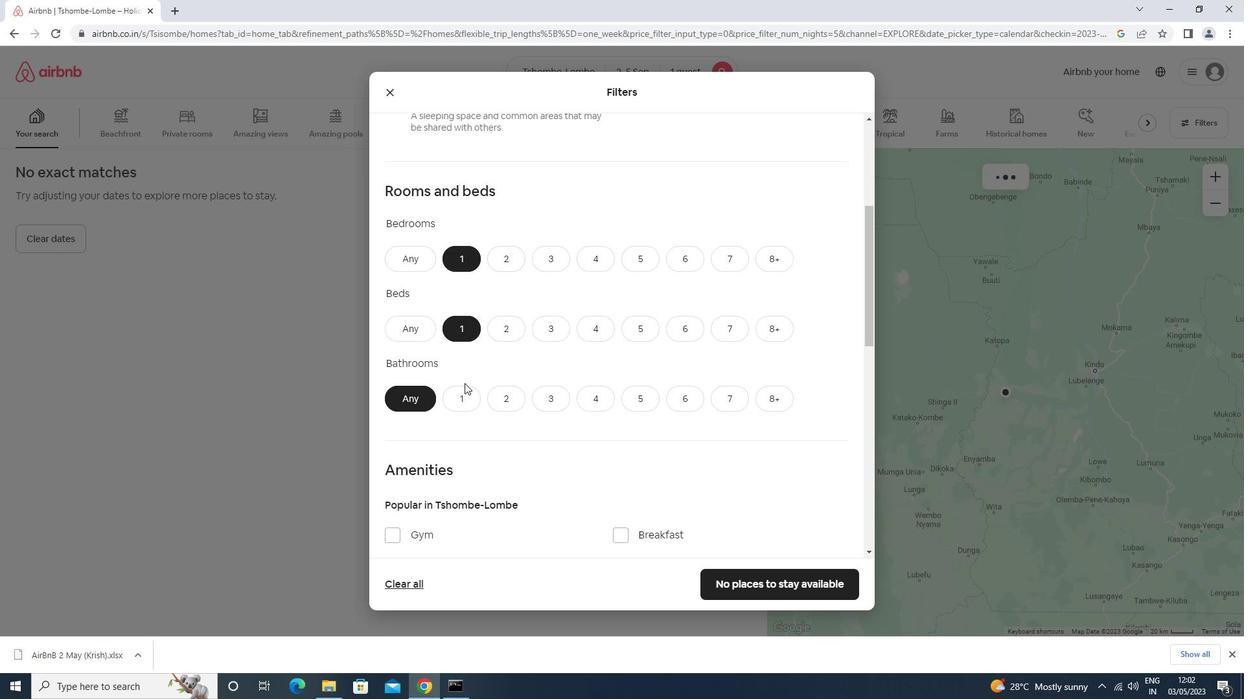 
Action: Mouse pressed left at (460, 392)
Screenshot: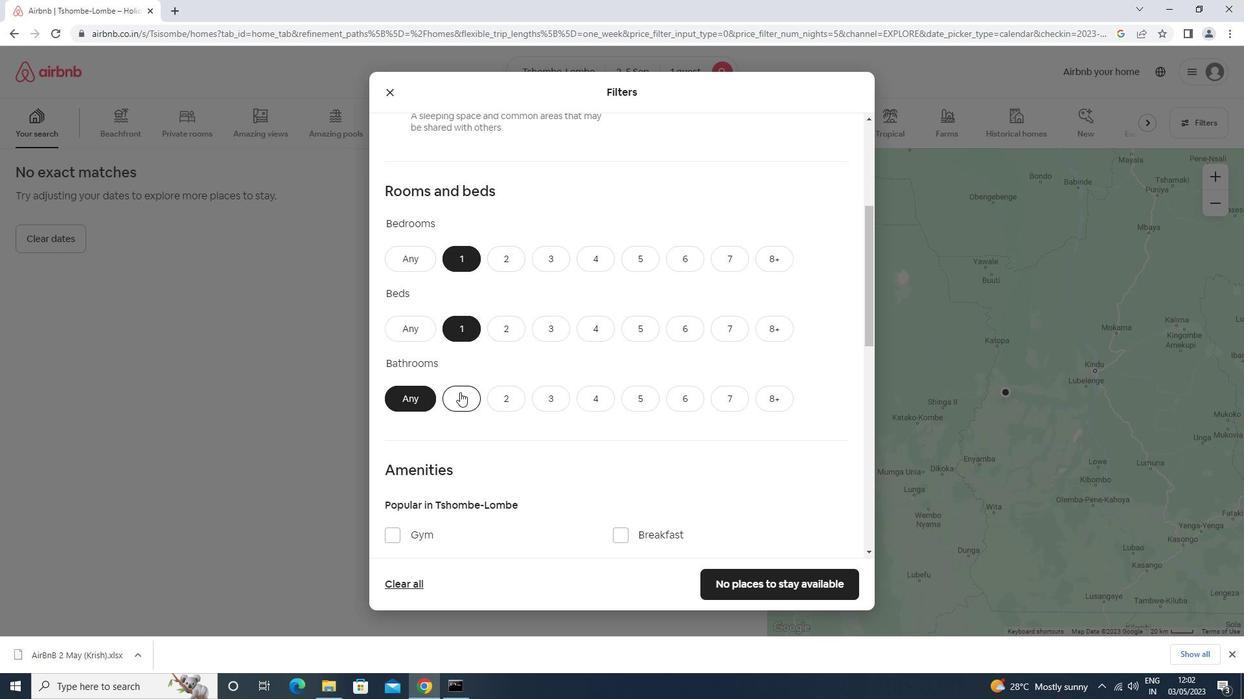 
Action: Mouse moved to (457, 390)
Screenshot: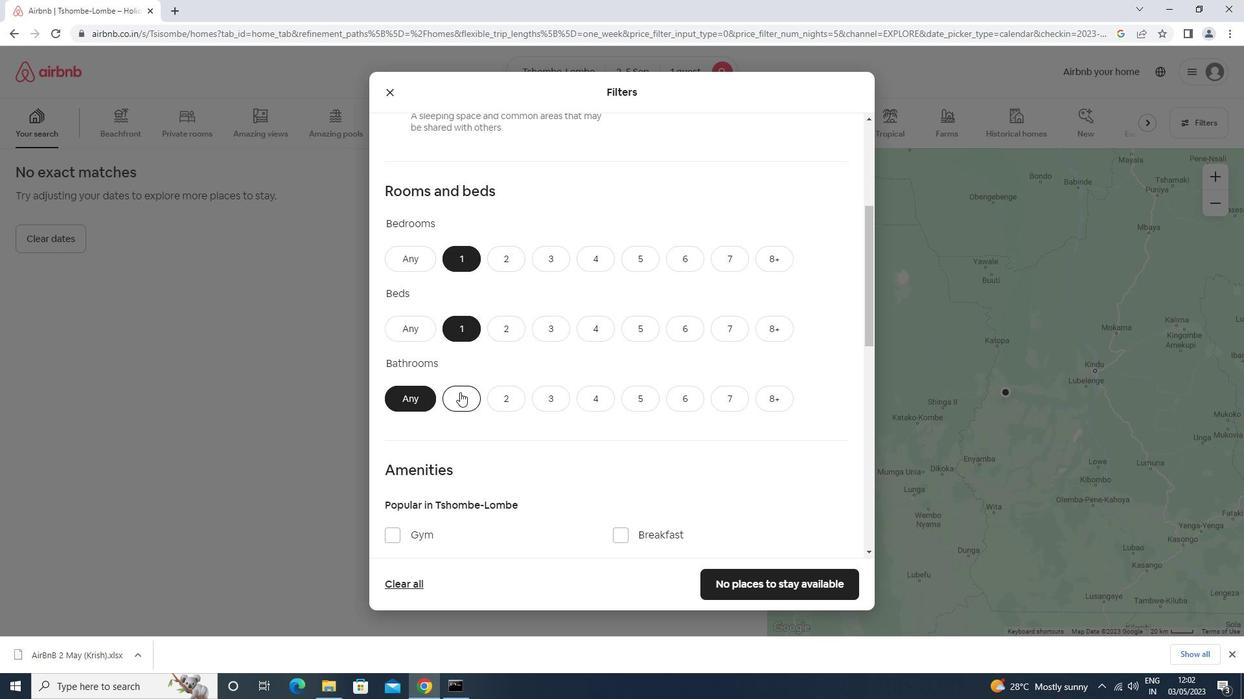 
Action: Mouse scrolled (457, 389) with delta (0, 0)
Screenshot: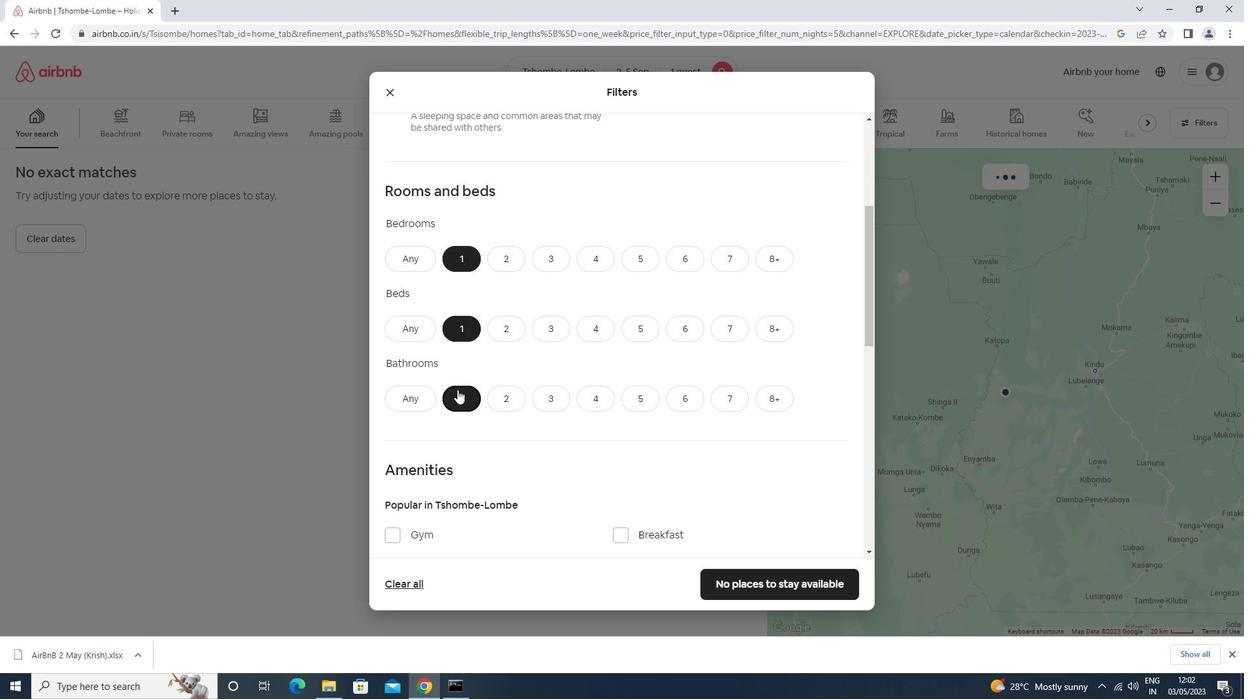 
Action: Mouse scrolled (457, 389) with delta (0, 0)
Screenshot: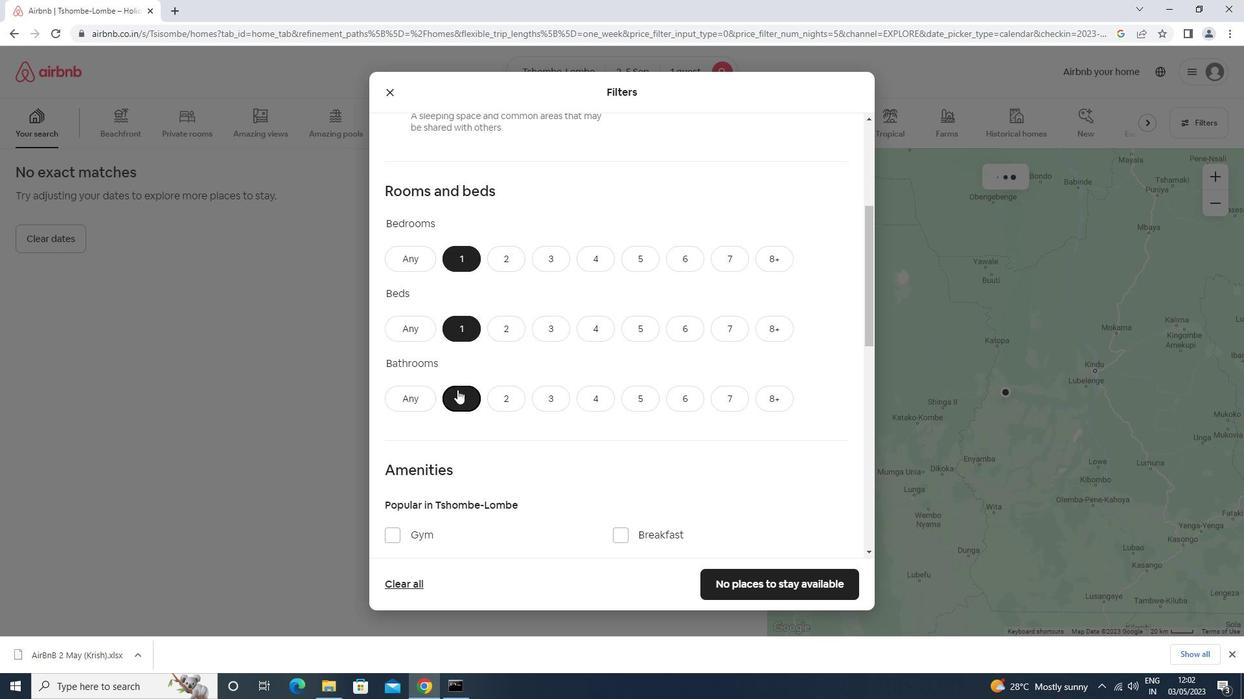 
Action: Mouse scrolled (457, 389) with delta (0, 0)
Screenshot: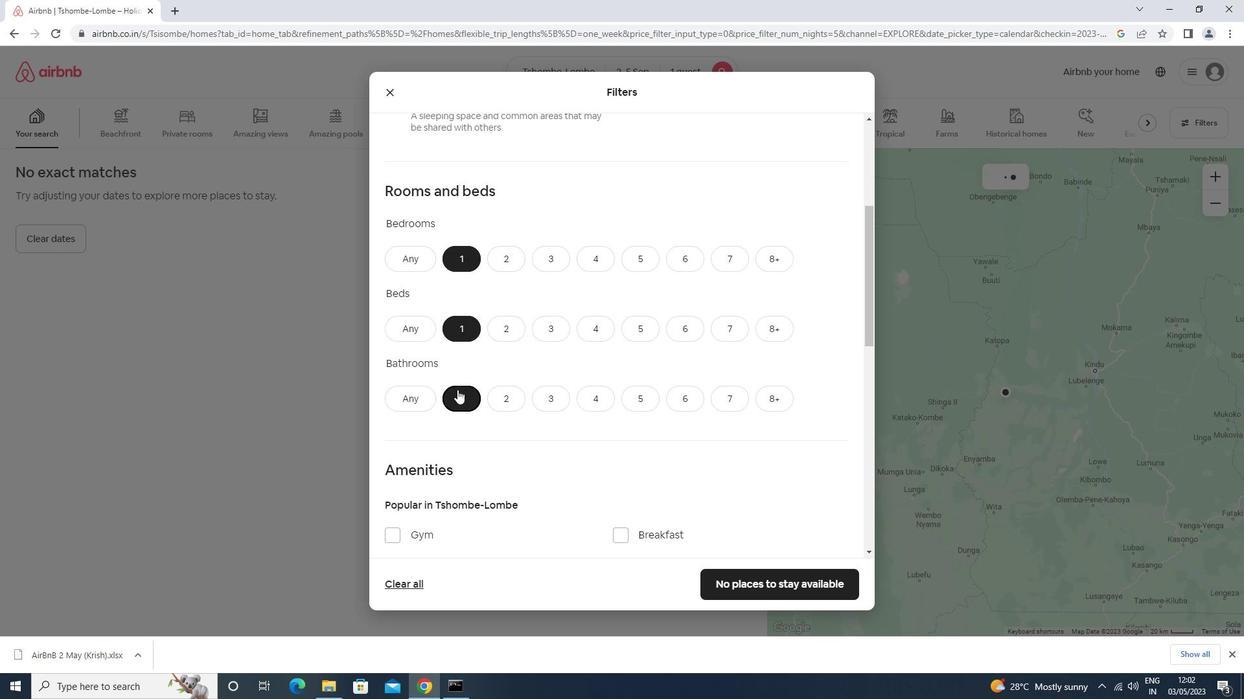 
Action: Mouse scrolled (457, 389) with delta (0, 0)
Screenshot: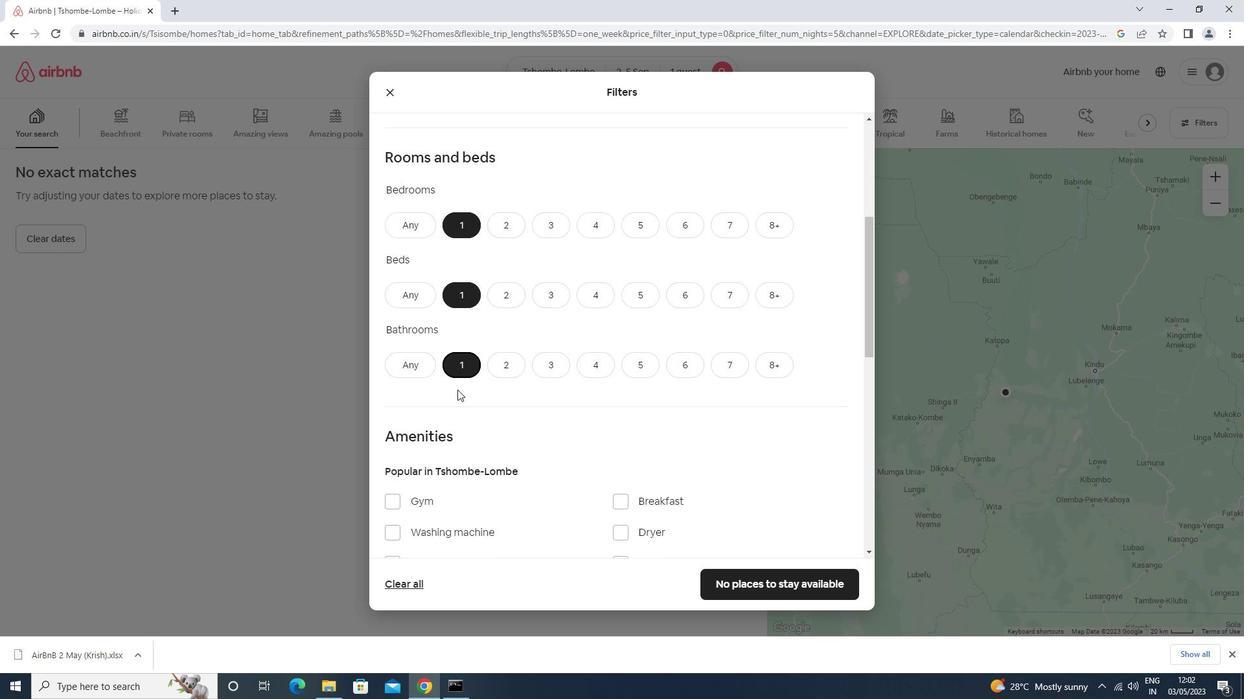 
Action: Mouse scrolled (457, 389) with delta (0, 0)
Screenshot: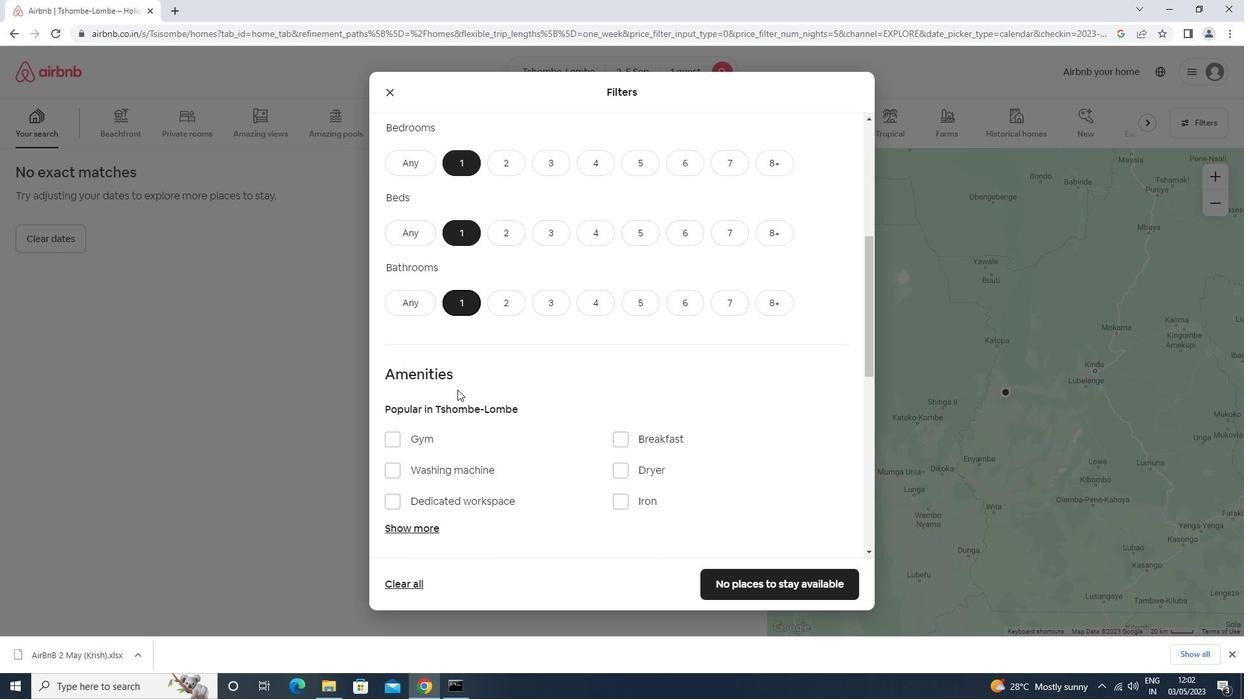 
Action: Mouse moved to (817, 449)
Screenshot: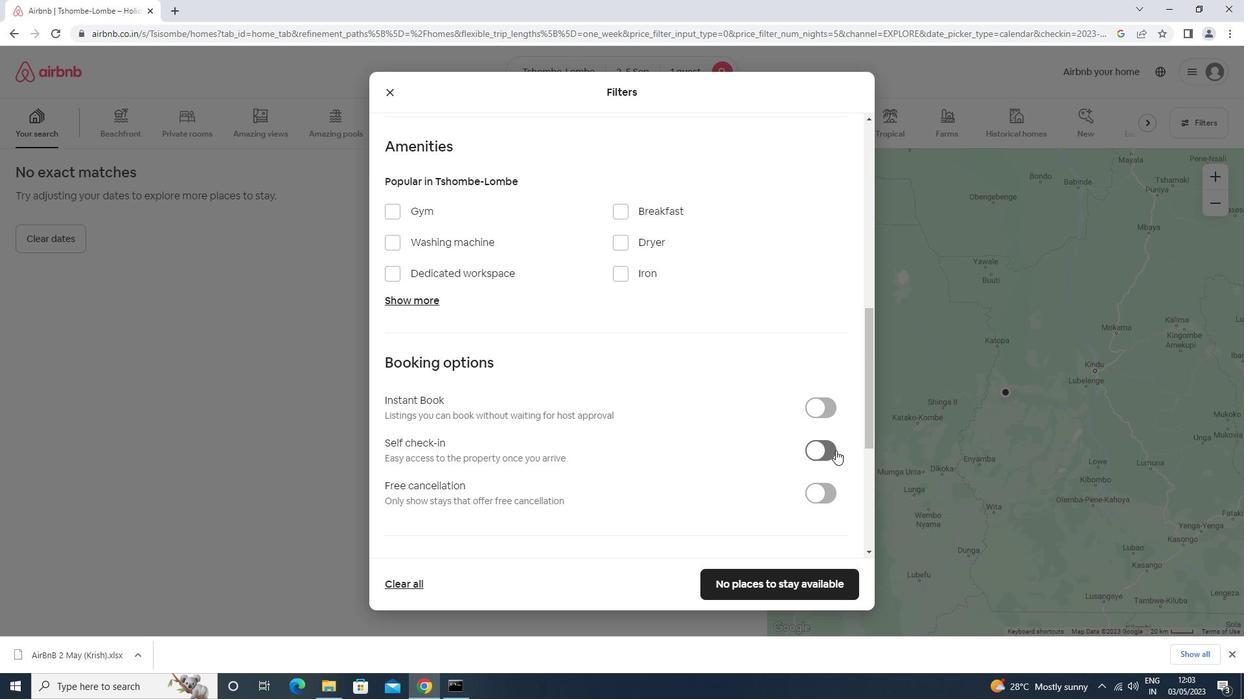 
Action: Mouse pressed left at (817, 449)
Screenshot: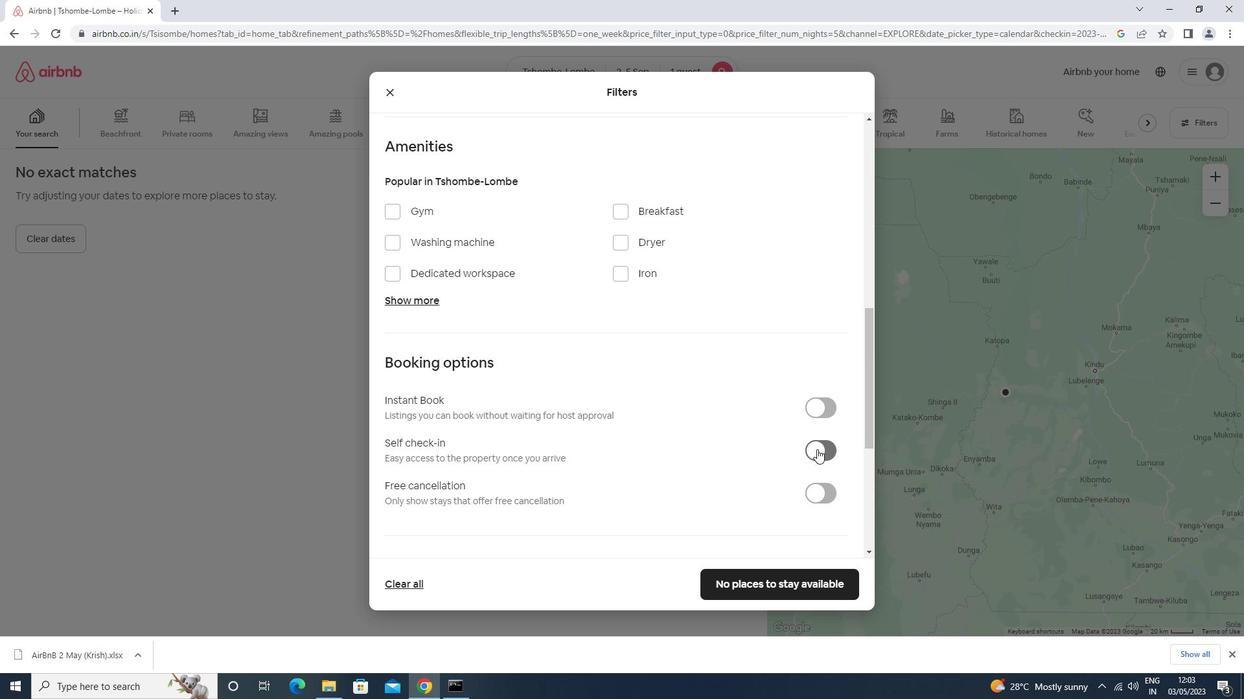 
Action: Mouse moved to (811, 447)
Screenshot: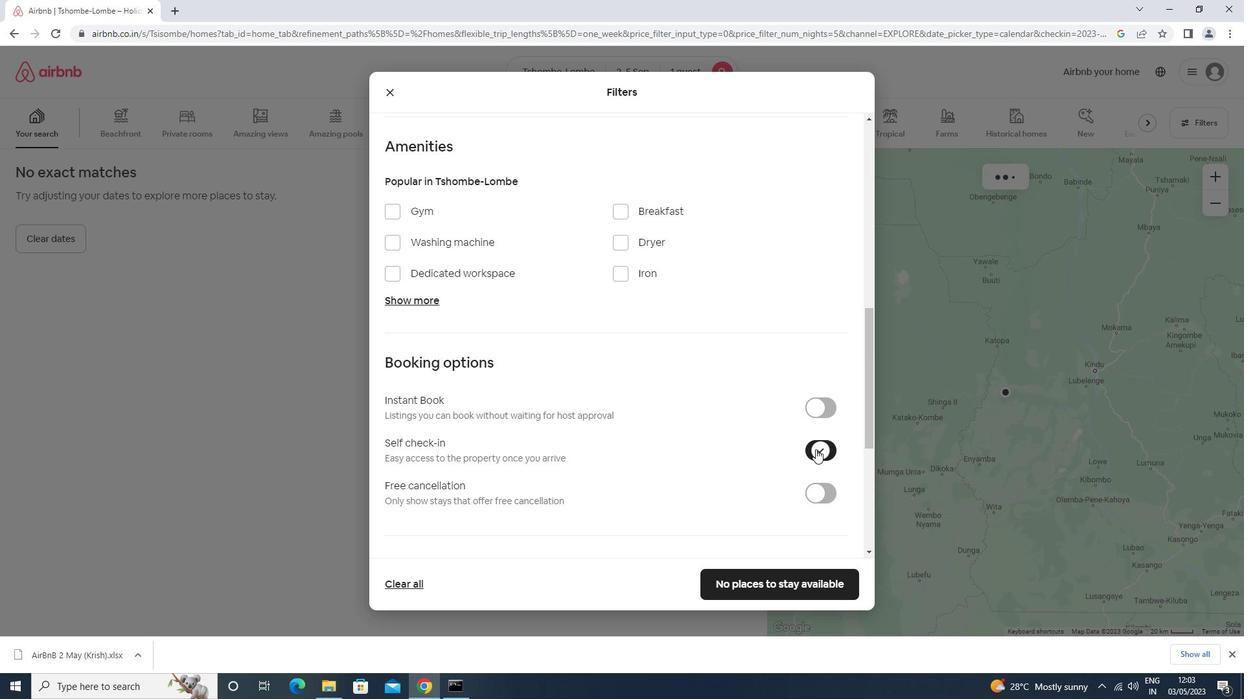 
Action: Mouse scrolled (811, 447) with delta (0, 0)
Screenshot: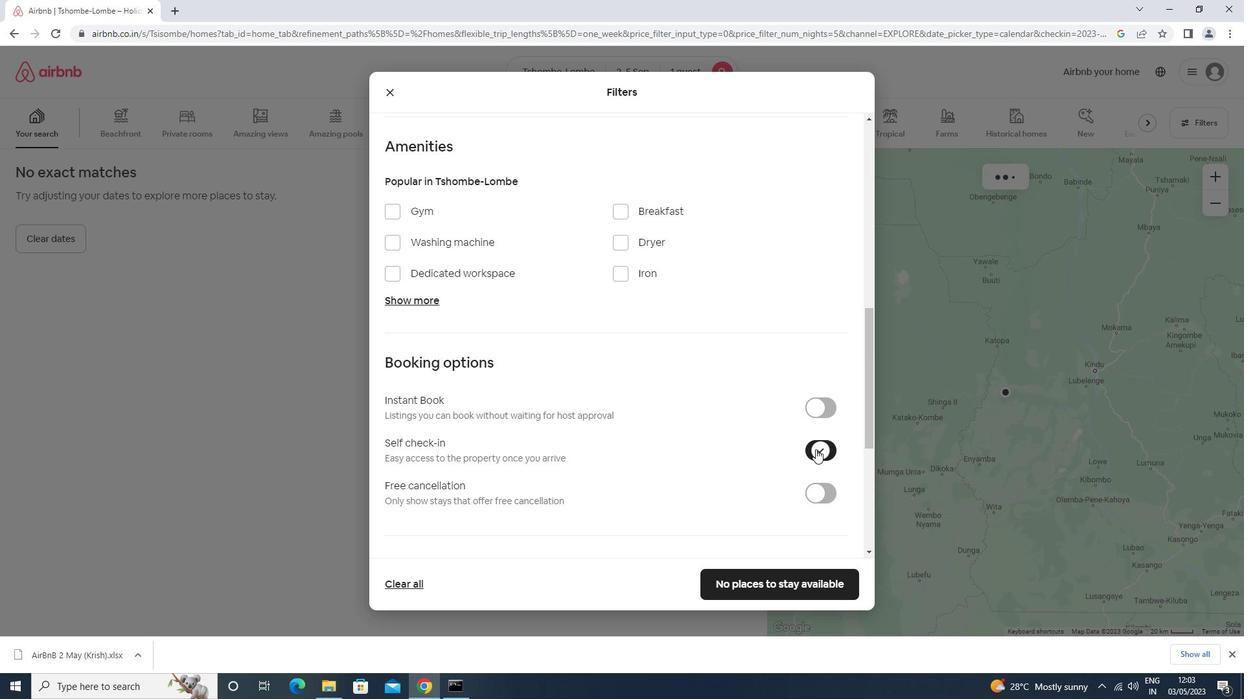 
Action: Mouse scrolled (811, 447) with delta (0, 0)
Screenshot: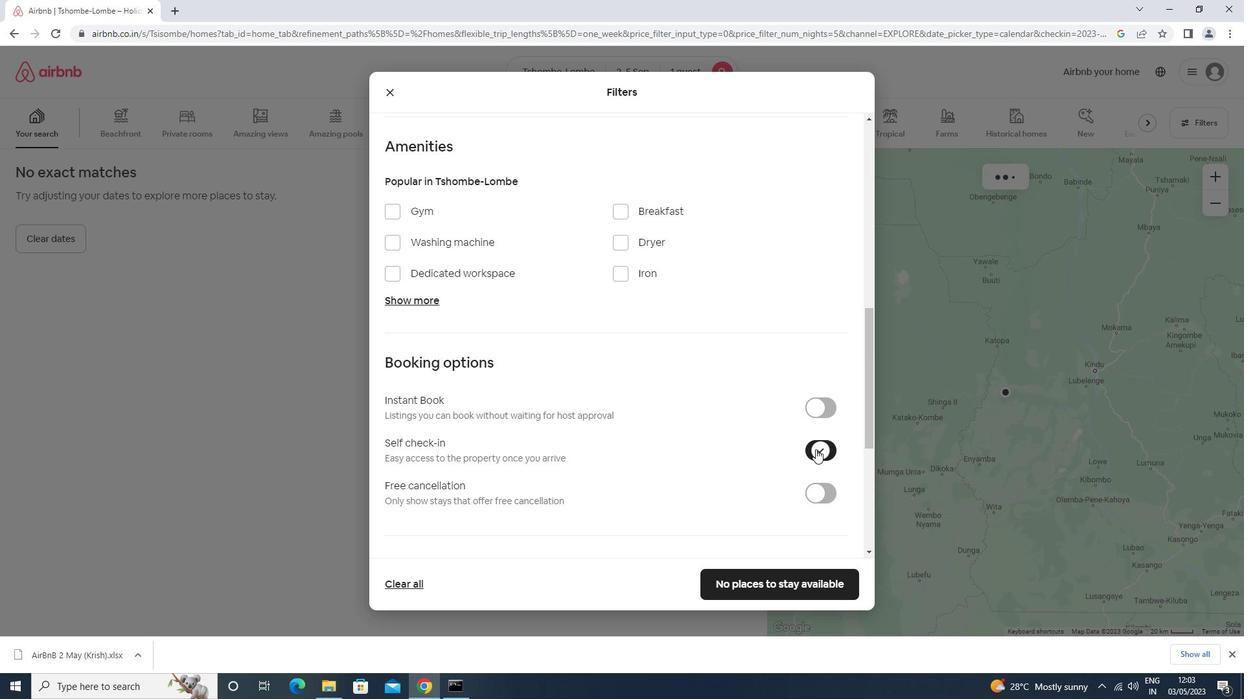 
Action: Mouse scrolled (811, 447) with delta (0, 0)
Screenshot: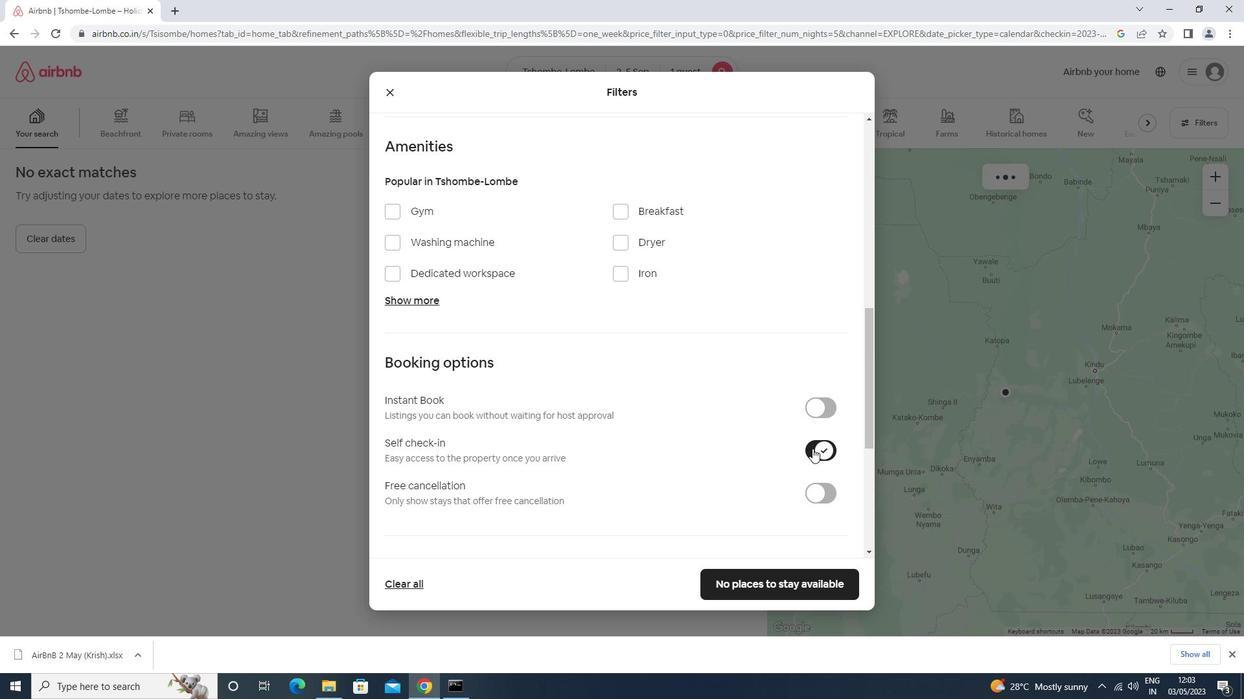 
Action: Mouse scrolled (811, 447) with delta (0, 0)
Screenshot: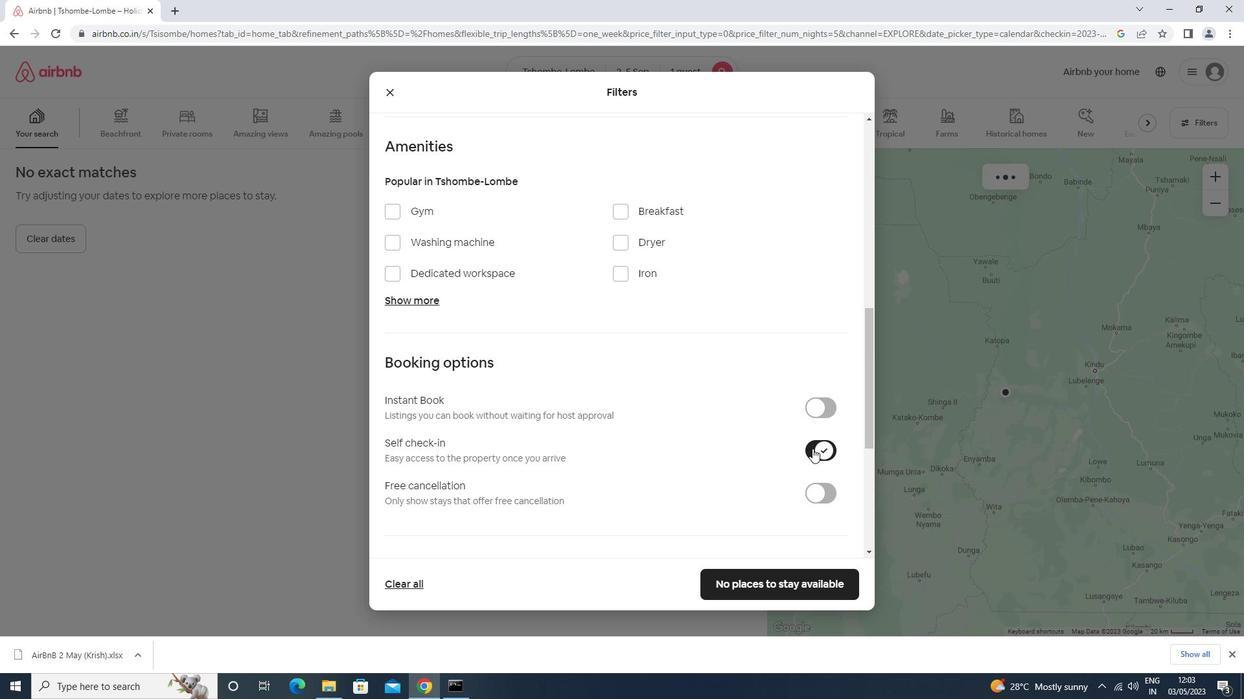 
Action: Mouse scrolled (811, 447) with delta (0, 0)
Screenshot: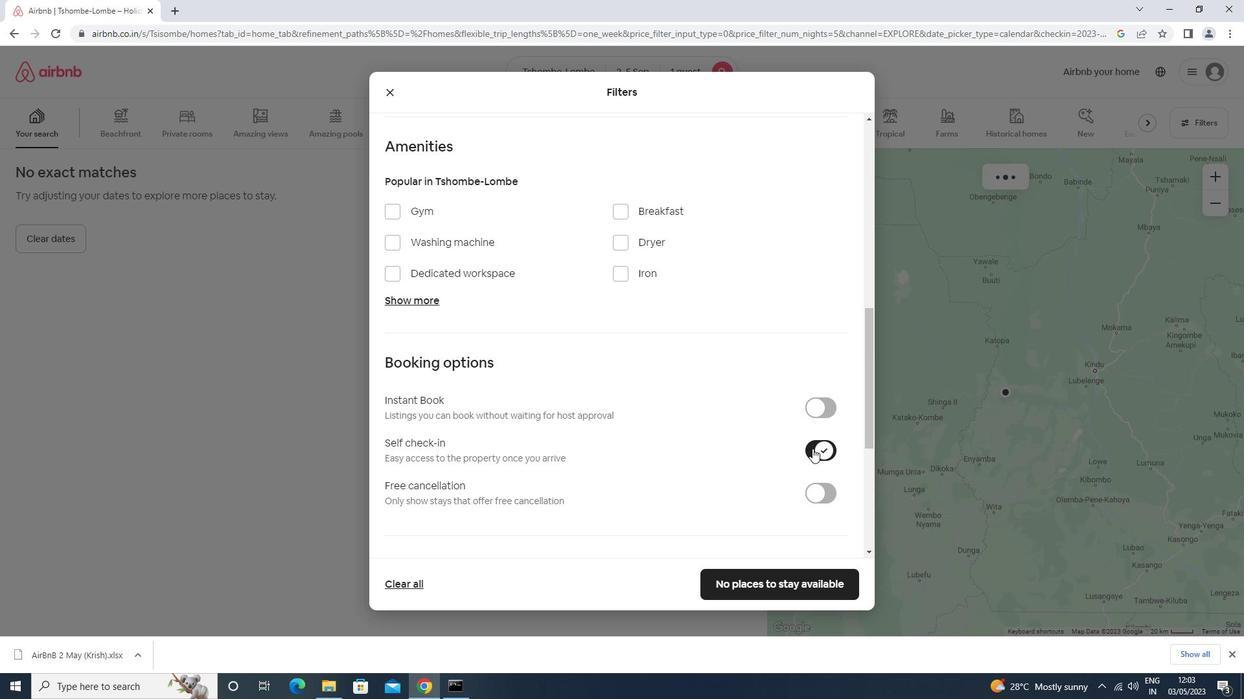 
Action: Mouse scrolled (811, 447) with delta (0, 0)
Screenshot: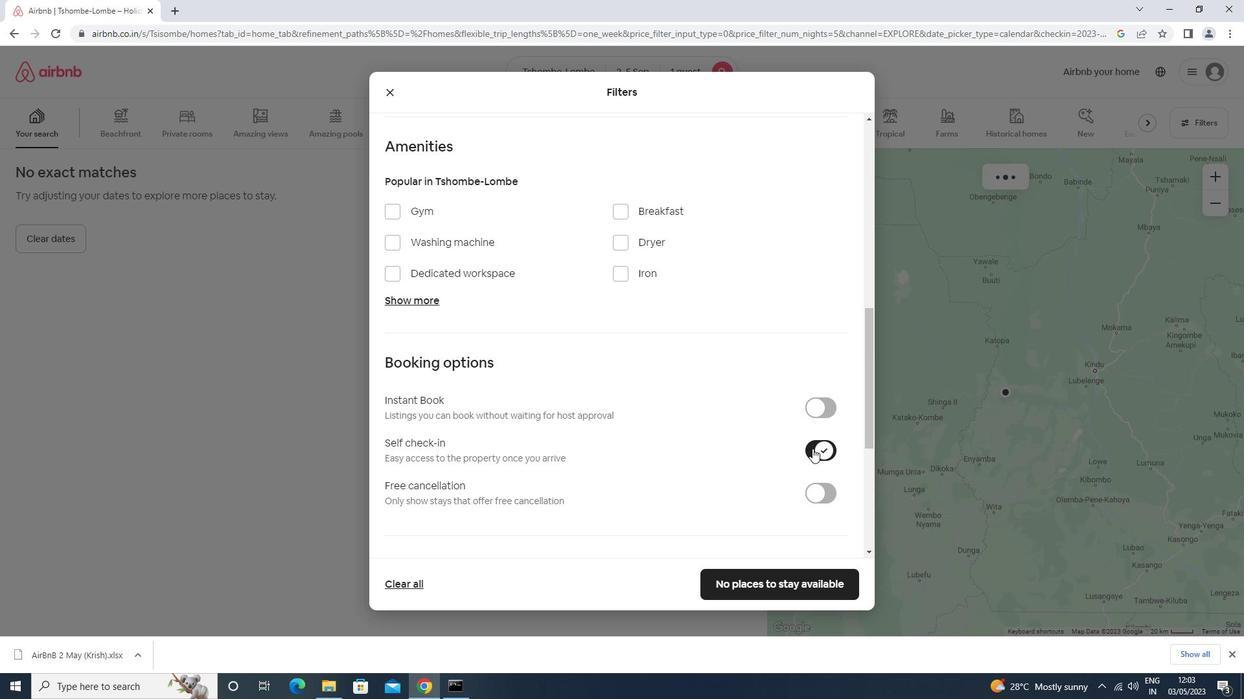 
Action: Mouse moved to (745, 582)
Screenshot: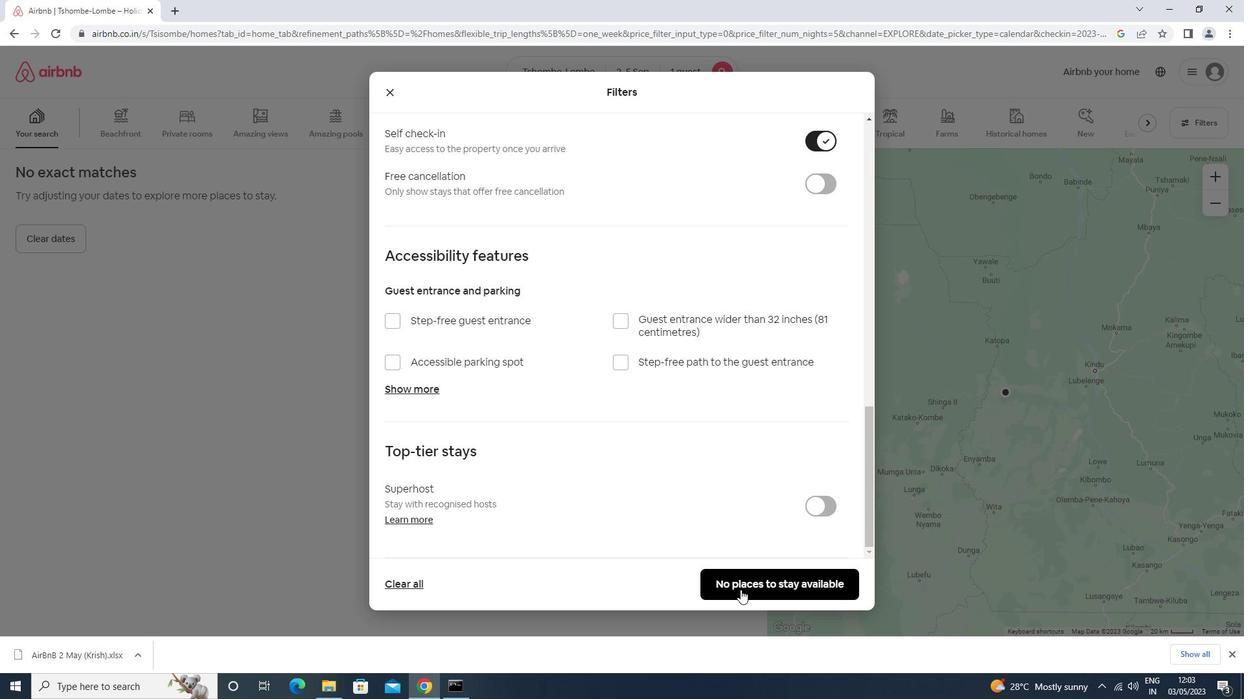 
Action: Mouse pressed left at (745, 582)
Screenshot: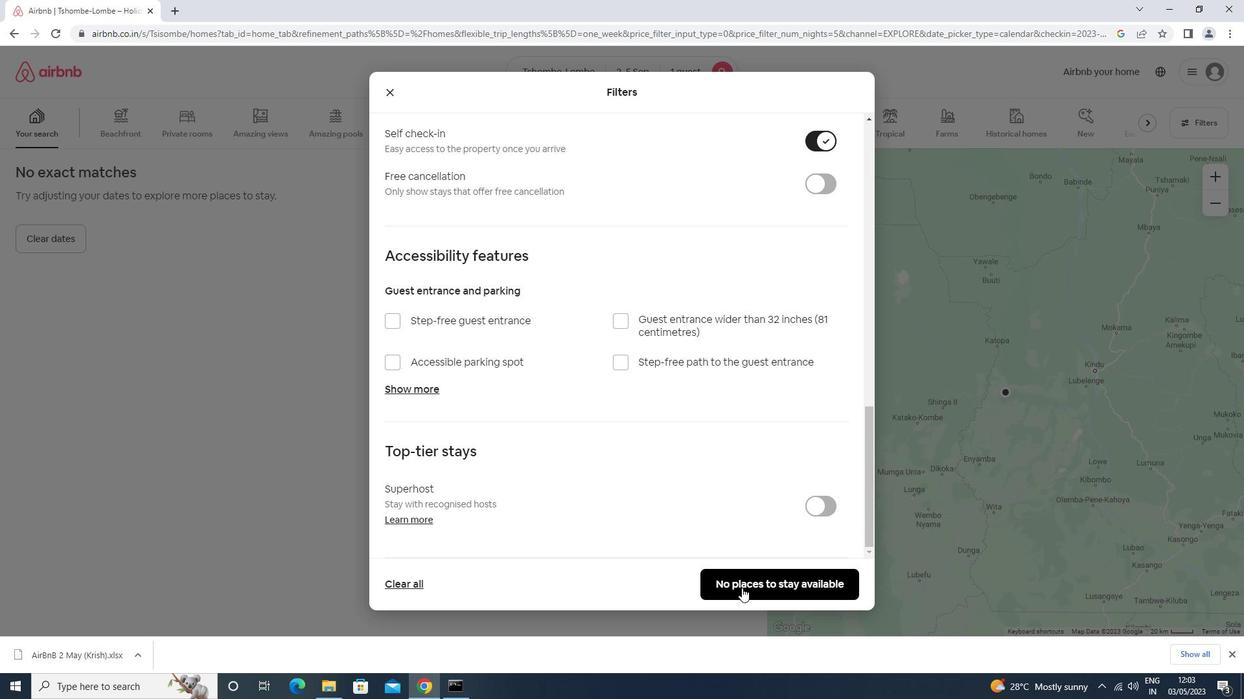 
